 Task: Research Airbnb accommodation in Ambato Boeny, Madagascar from 21st December, 2023 to 29th December, 2023 for 4 adults.2 bedrooms having 2 beds and 2 bathrooms. Property type can be flat. Booking option can be shelf check-in. Look for 4 properties as per requirement.
Action: Mouse moved to (419, 90)
Screenshot: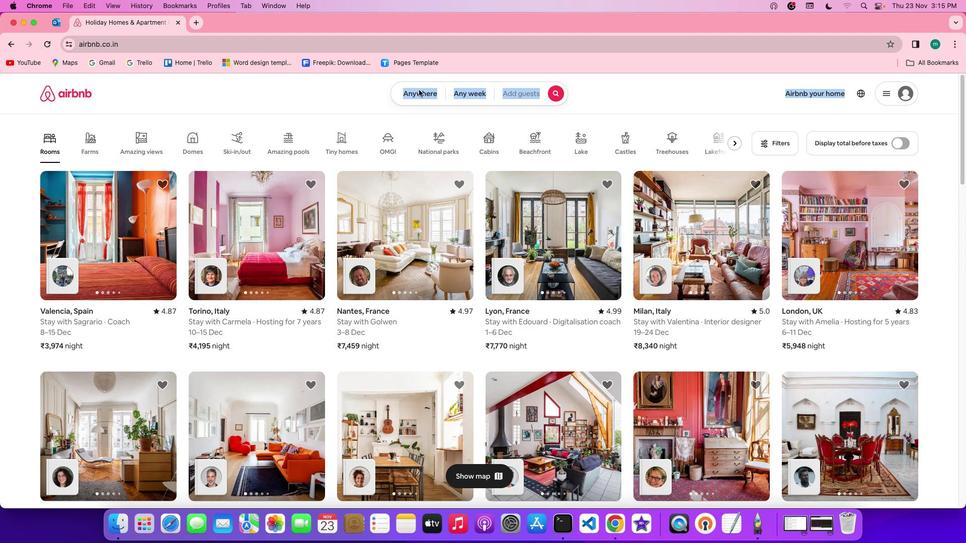 
Action: Mouse pressed left at (419, 90)
Screenshot: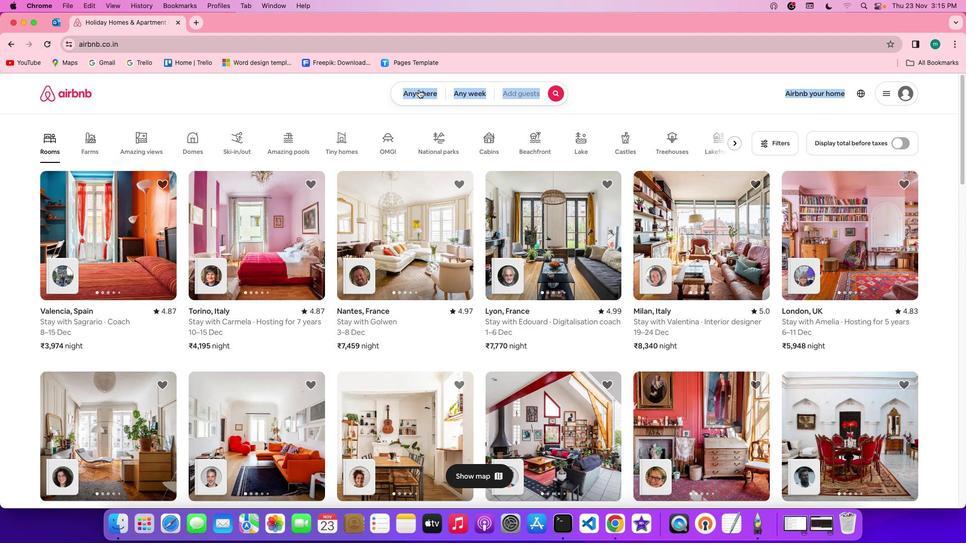 
Action: Mouse pressed left at (419, 90)
Screenshot: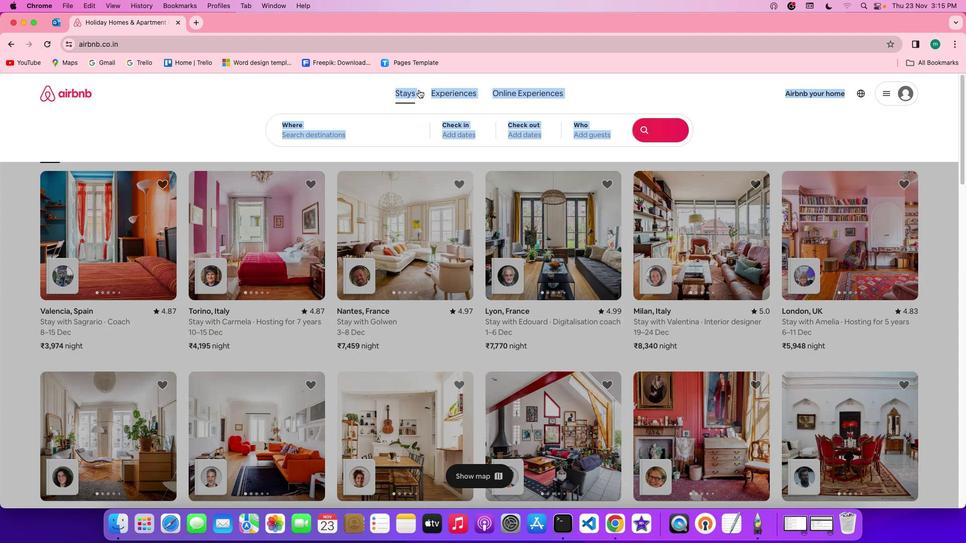 
Action: Mouse moved to (386, 130)
Screenshot: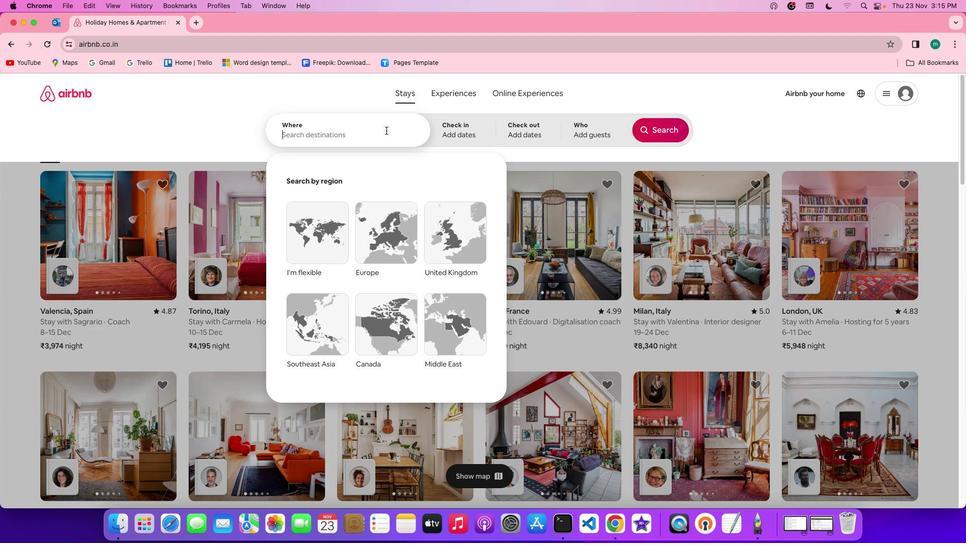 
Action: Mouse pressed left at (386, 130)
Screenshot: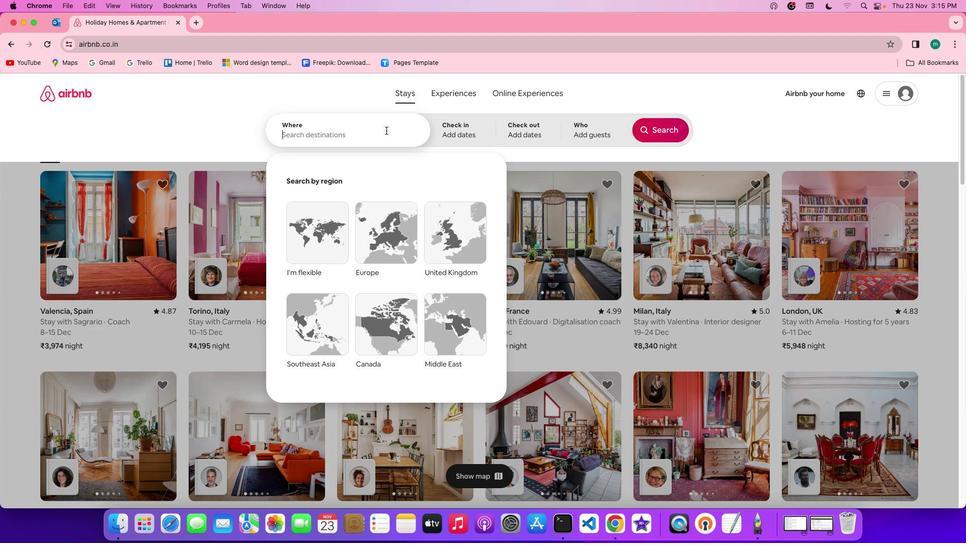 
Action: Mouse moved to (386, 130)
Screenshot: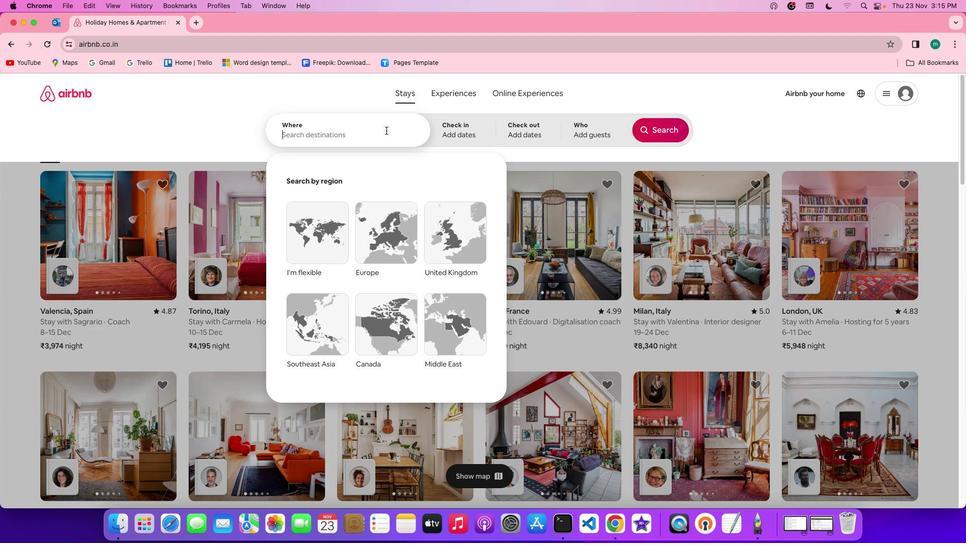 
Action: Key pressed Key.shift'A''m''b''a''t''o'Key.spaceKey.shift'B''o''e''n''y'','Key.spaceKey.shift'M''a''d''a''g''a''s''c''a''r'
Screenshot: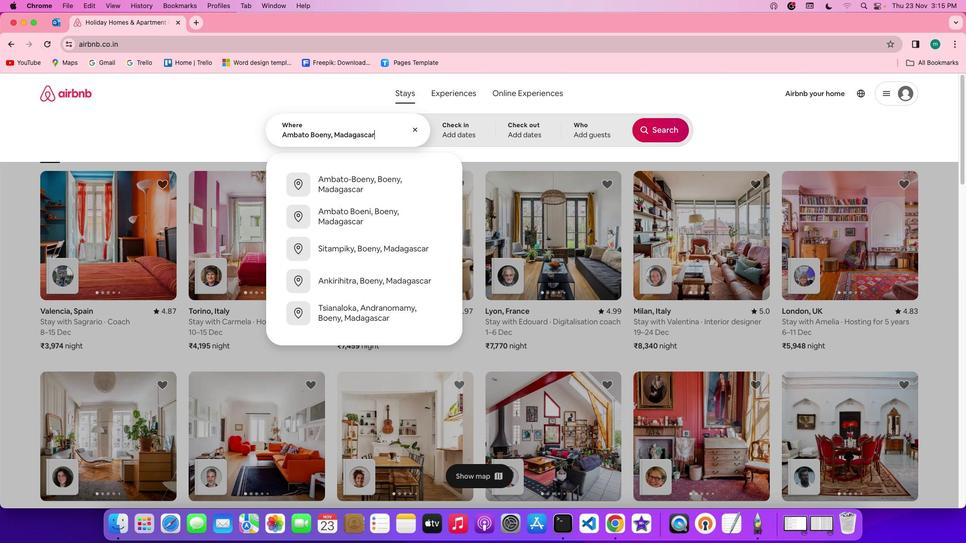 
Action: Mouse moved to (470, 135)
Screenshot: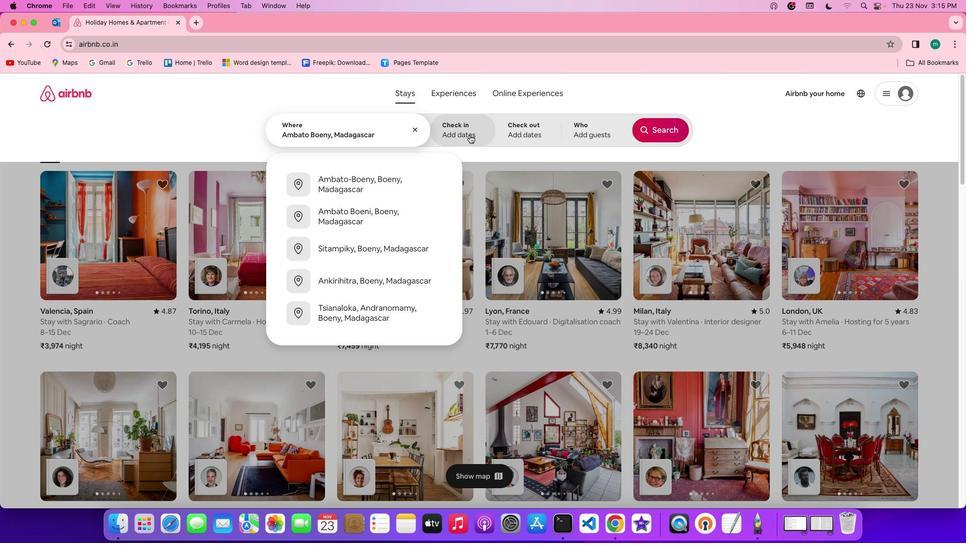 
Action: Mouse pressed left at (470, 135)
Screenshot: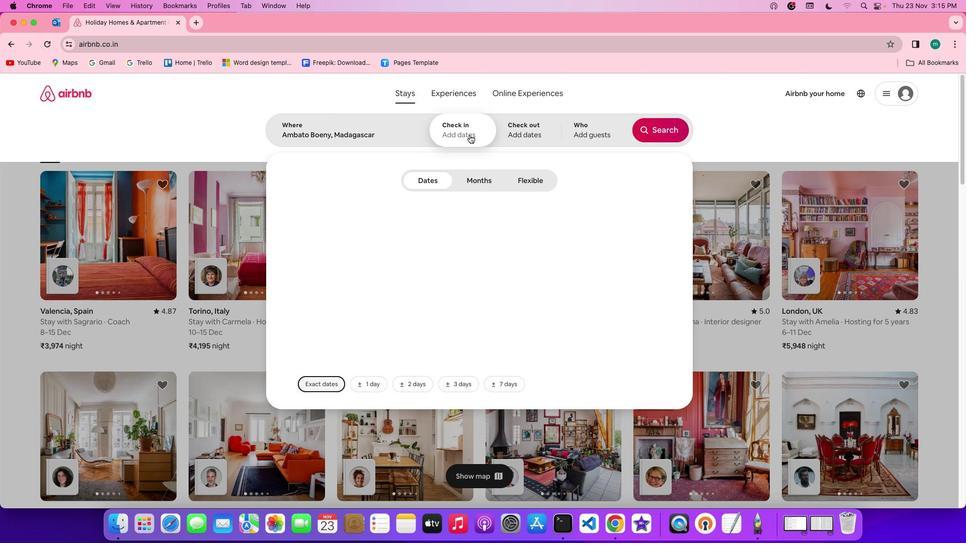 
Action: Mouse moved to (597, 333)
Screenshot: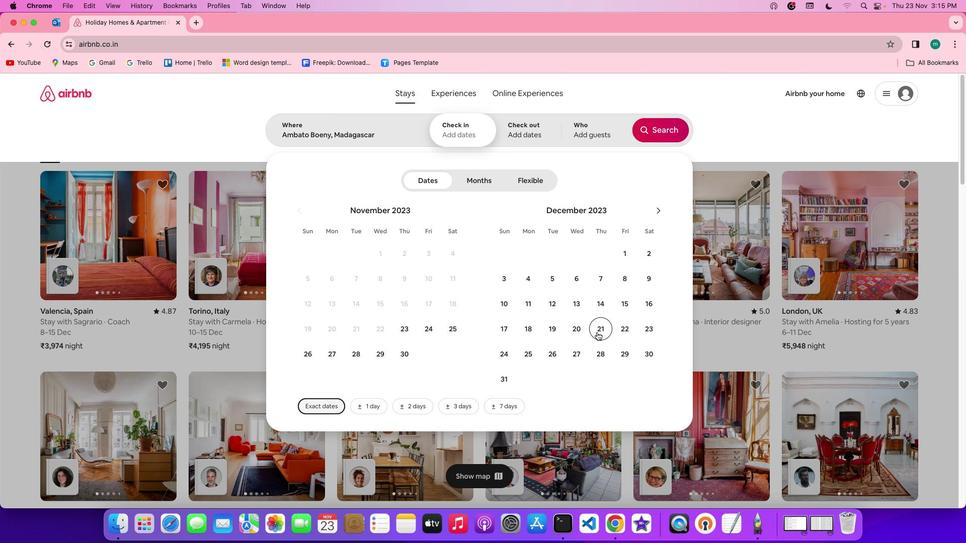 
Action: Mouse pressed left at (597, 333)
Screenshot: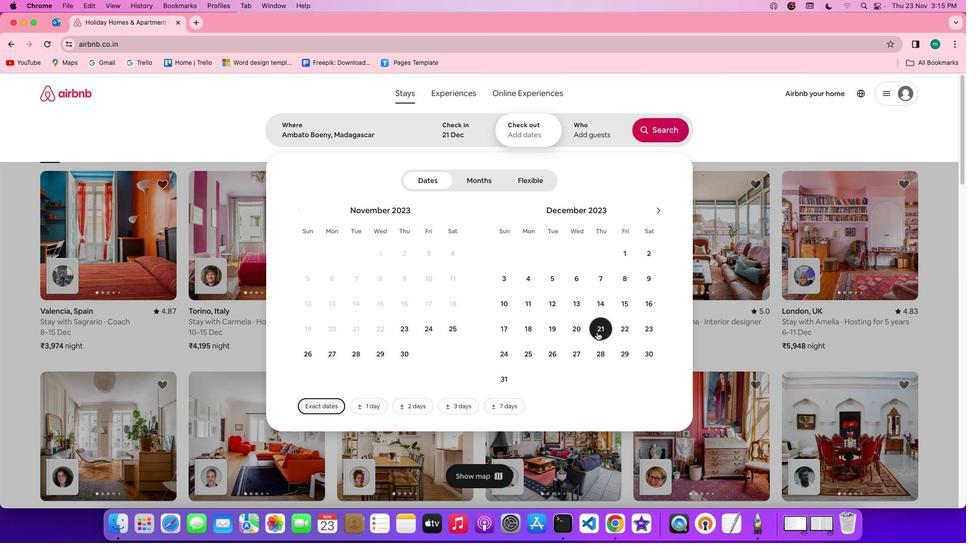 
Action: Mouse moved to (627, 353)
Screenshot: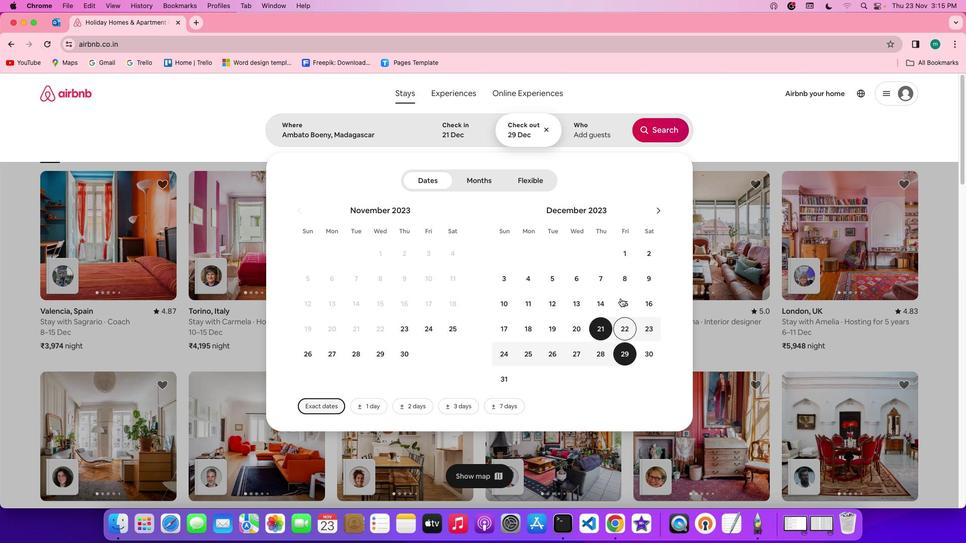 
Action: Mouse pressed left at (627, 353)
Screenshot: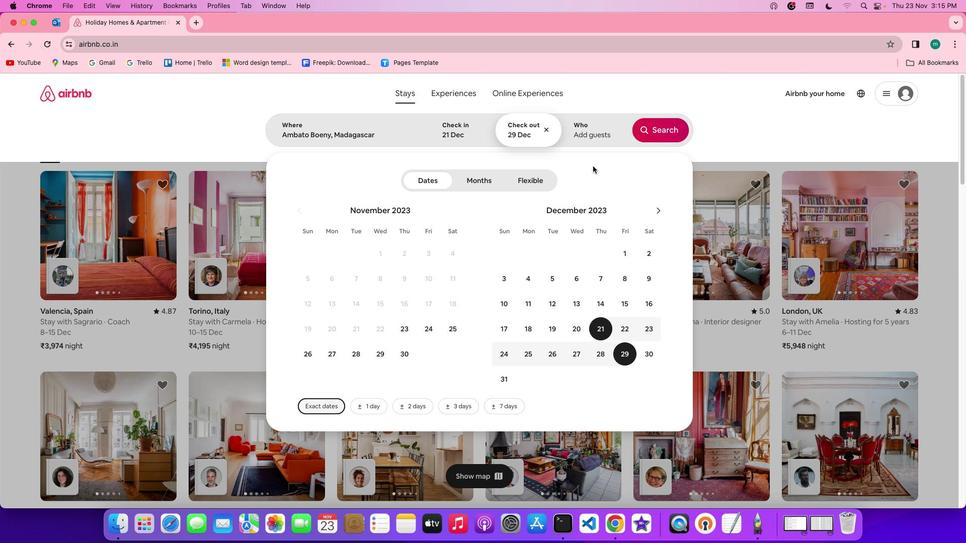 
Action: Mouse moved to (588, 139)
Screenshot: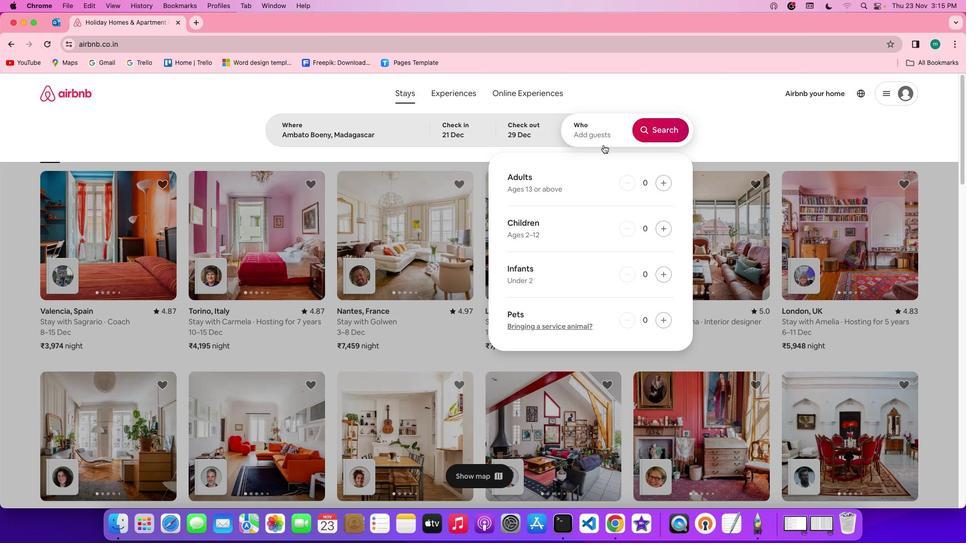 
Action: Mouse pressed left at (588, 139)
Screenshot: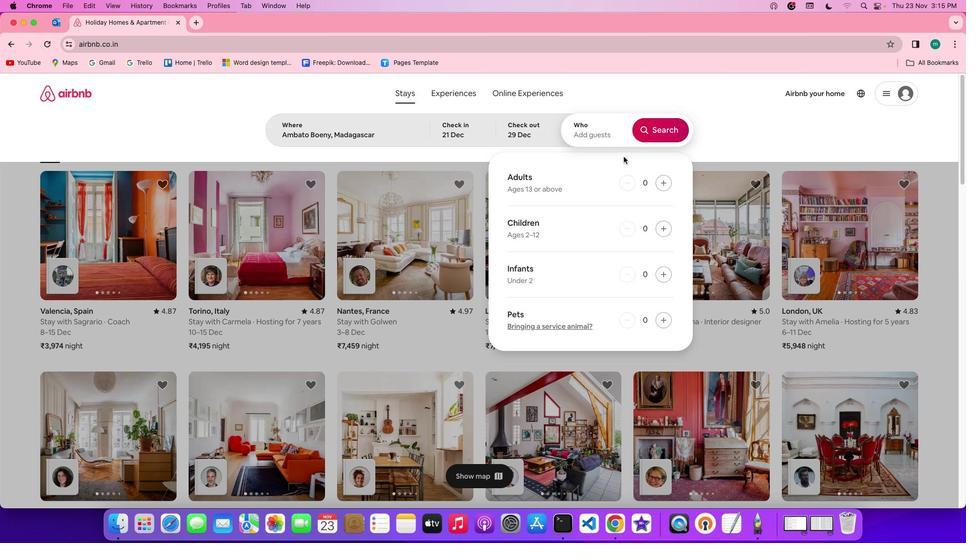 
Action: Mouse moved to (661, 180)
Screenshot: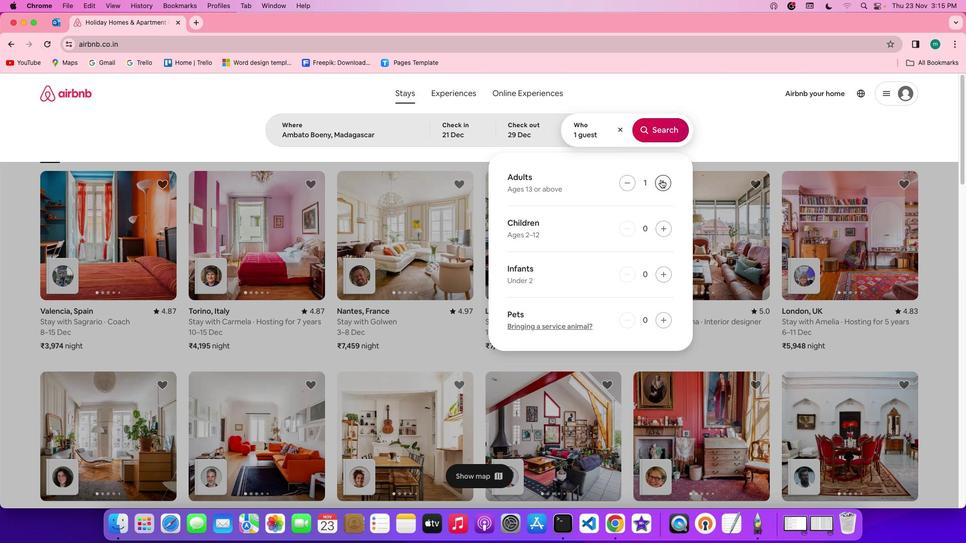
Action: Mouse pressed left at (661, 180)
Screenshot: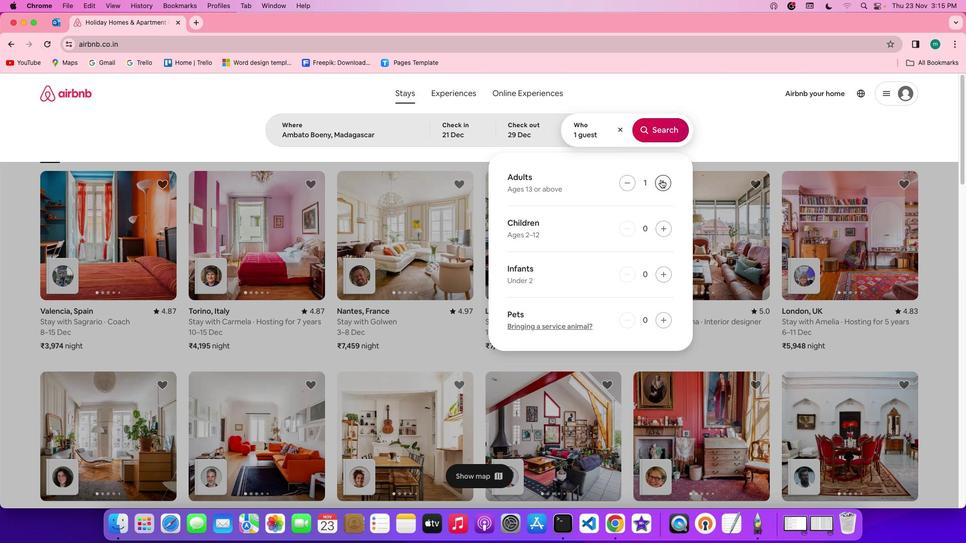 
Action: Mouse pressed left at (661, 180)
Screenshot: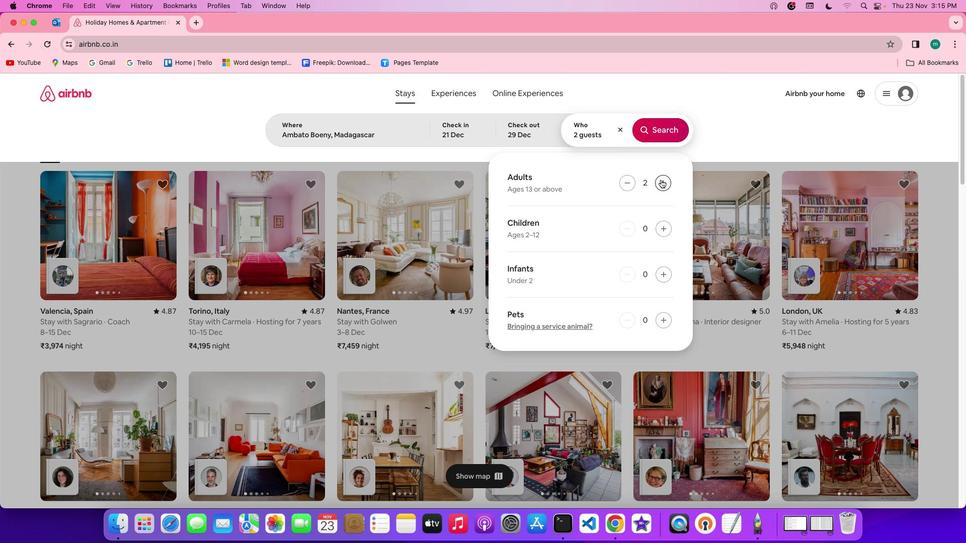 
Action: Mouse pressed left at (661, 180)
Screenshot: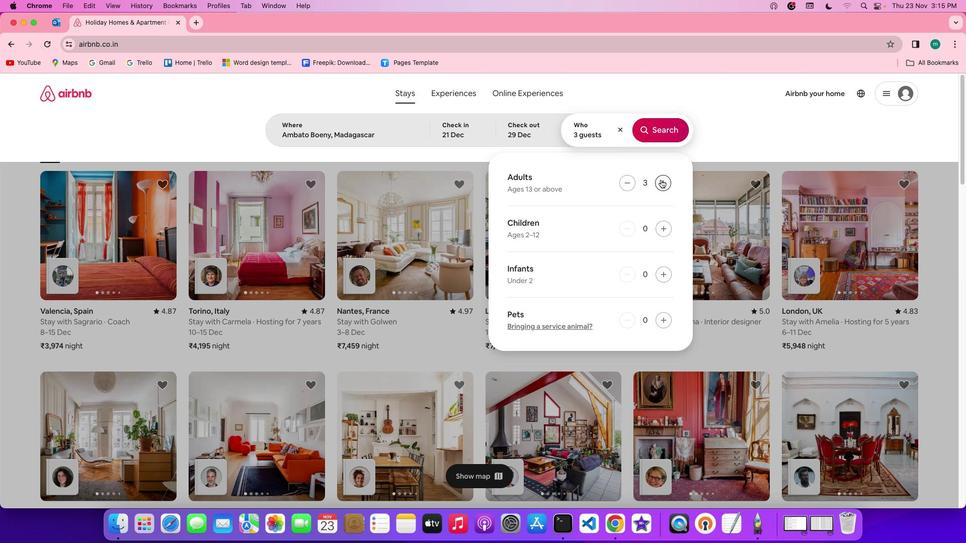 
Action: Mouse pressed left at (661, 180)
Screenshot: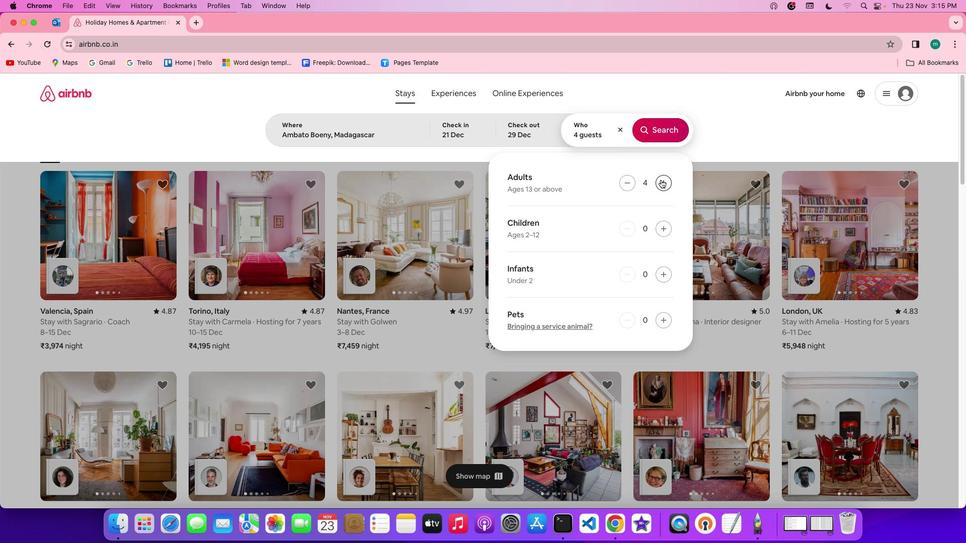 
Action: Mouse moved to (658, 133)
Screenshot: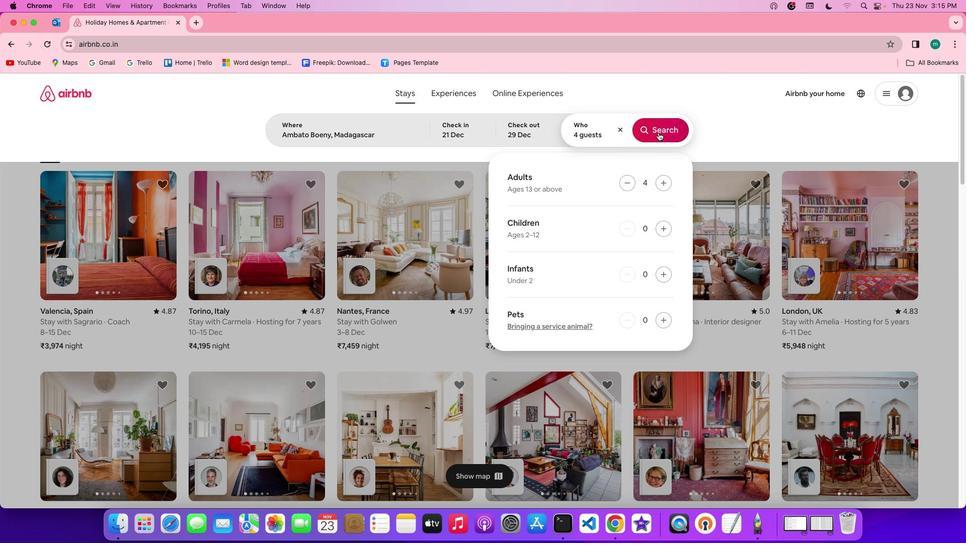 
Action: Mouse pressed left at (658, 133)
Screenshot: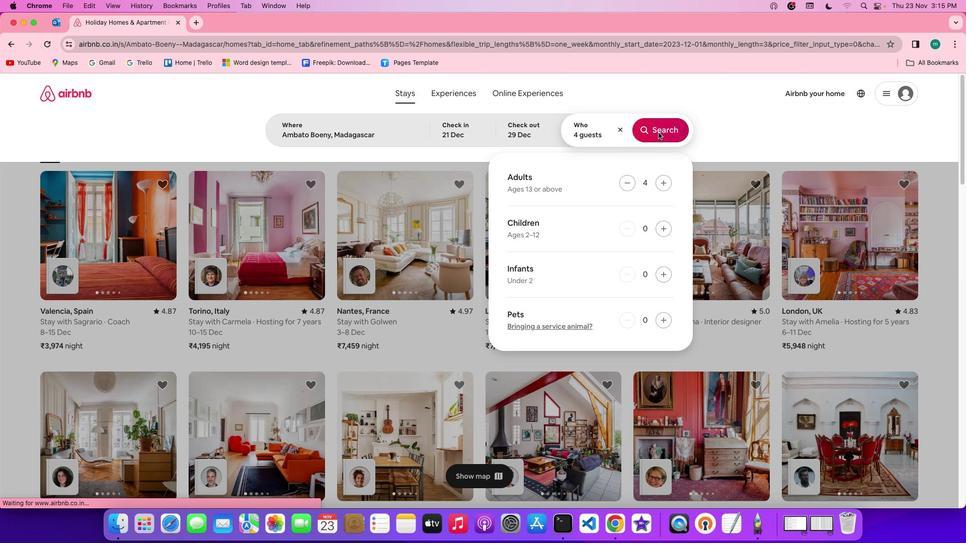 
Action: Mouse moved to (808, 130)
Screenshot: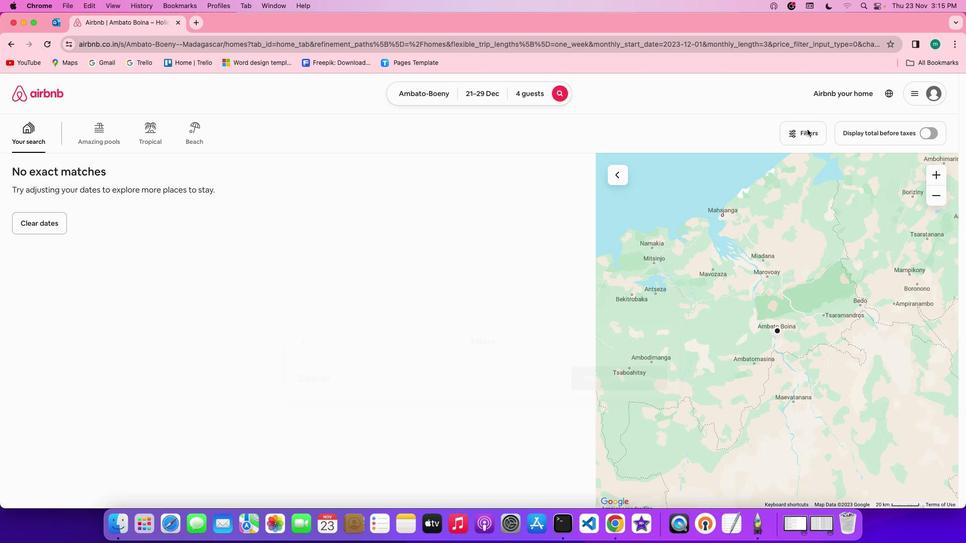 
Action: Mouse pressed left at (808, 130)
Screenshot: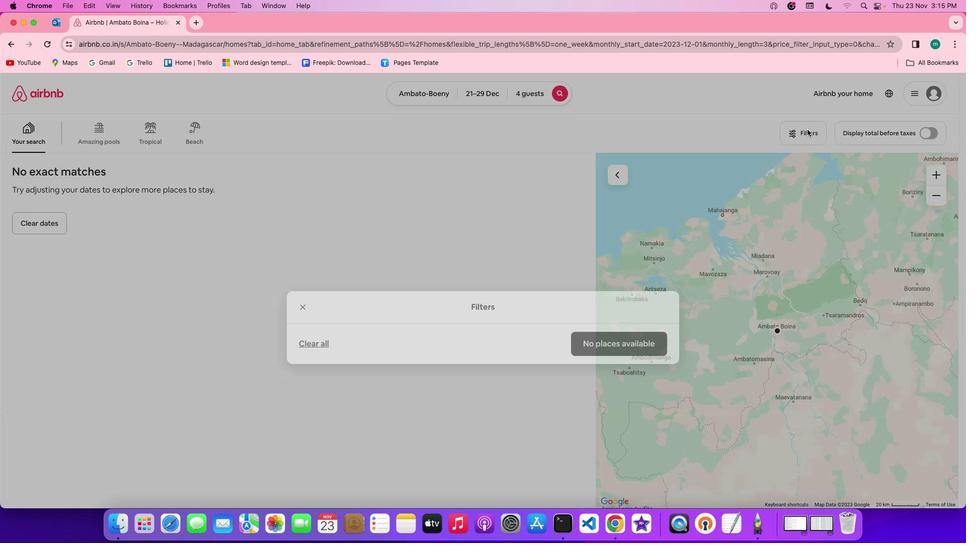 
Action: Mouse moved to (527, 286)
Screenshot: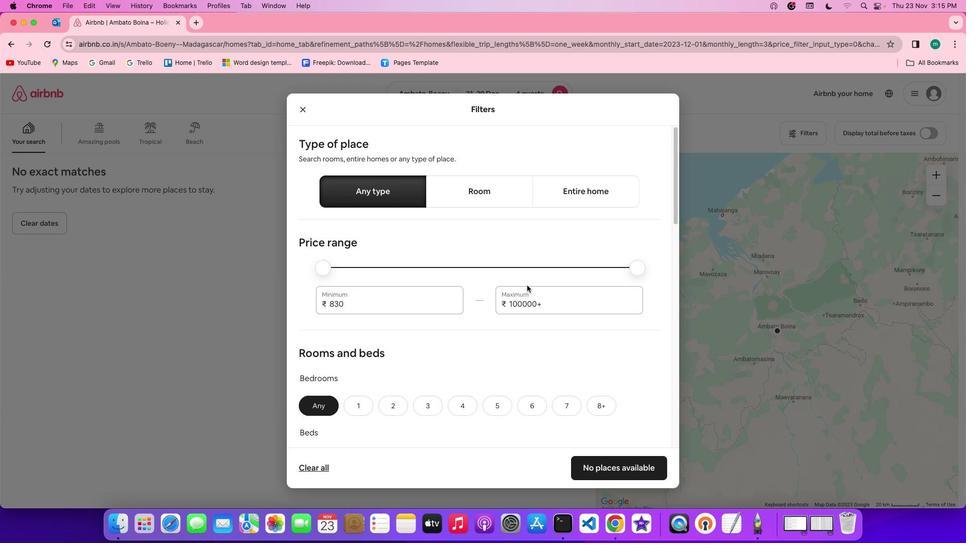 
Action: Mouse scrolled (527, 286) with delta (0, 0)
Screenshot: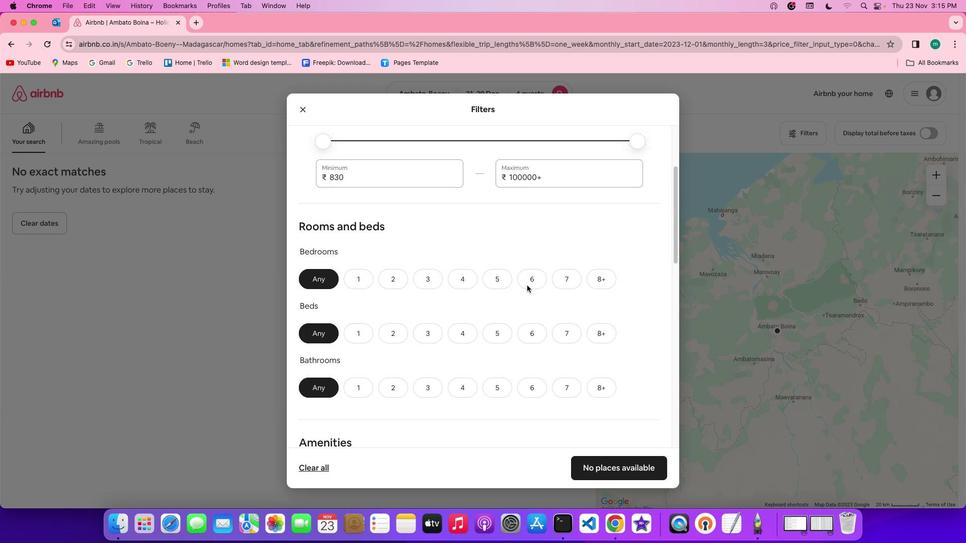 
Action: Mouse scrolled (527, 286) with delta (0, 0)
Screenshot: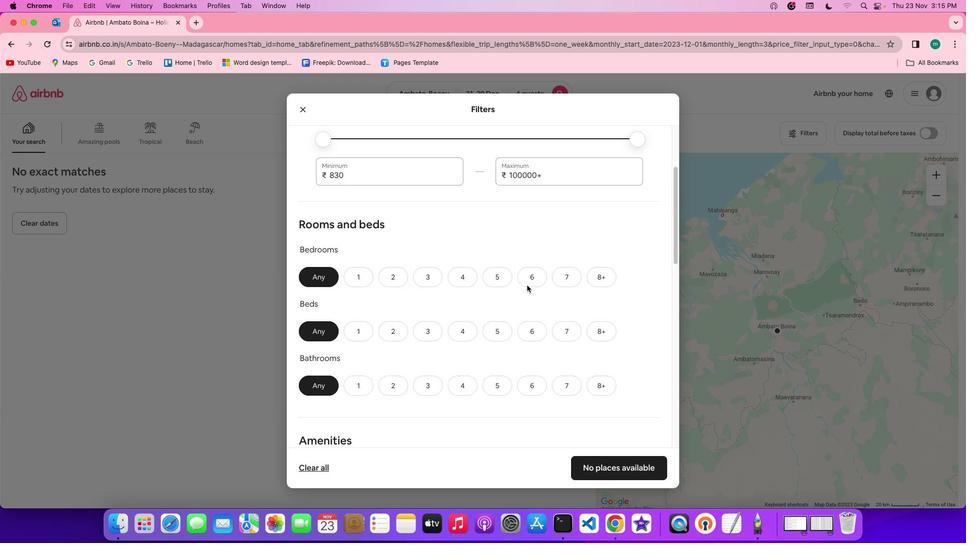 
Action: Mouse scrolled (527, 286) with delta (0, 0)
Screenshot: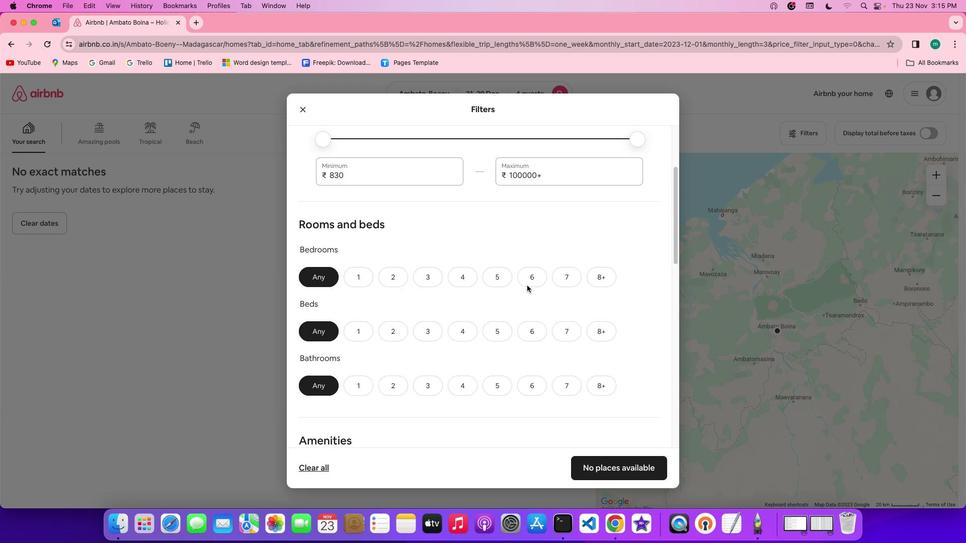 
Action: Mouse scrolled (527, 286) with delta (0, 0)
Screenshot: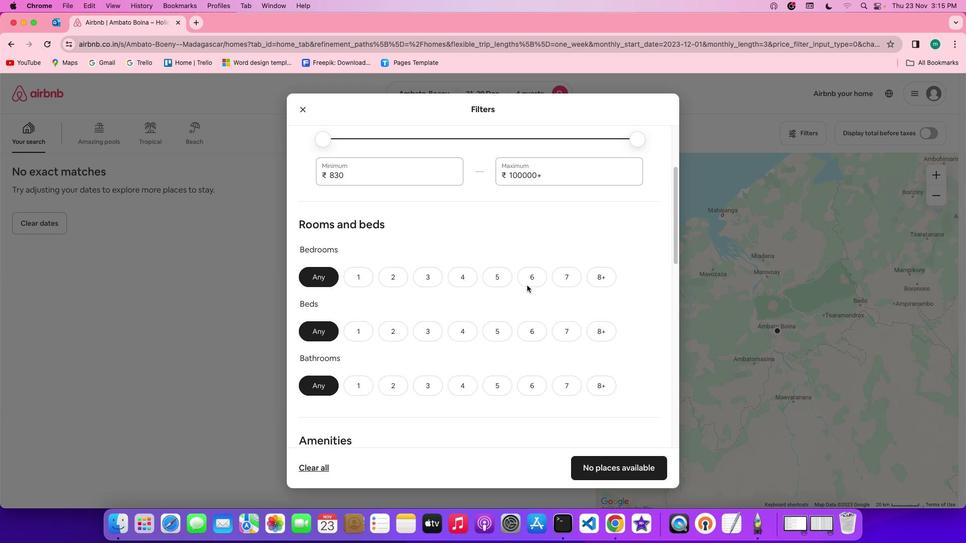 
Action: Mouse scrolled (527, 286) with delta (0, 0)
Screenshot: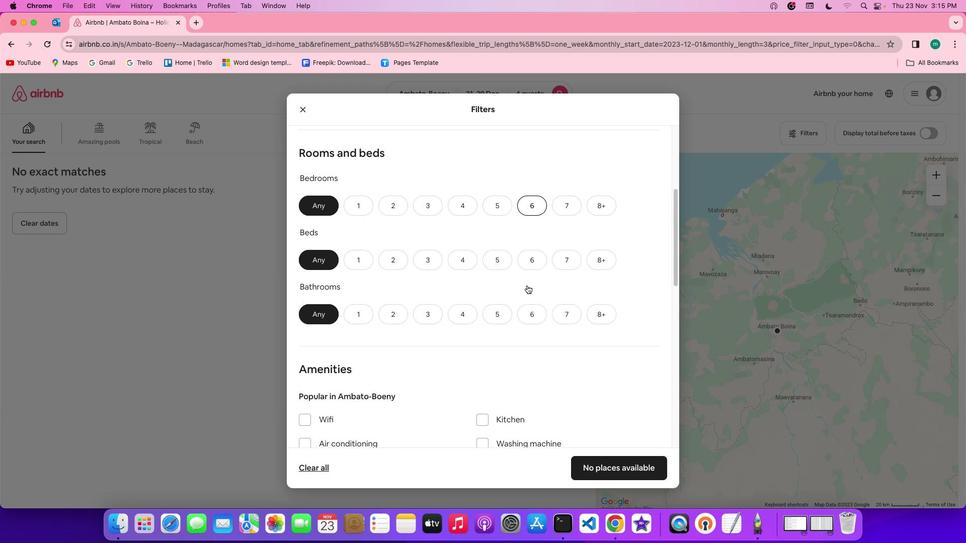 
Action: Mouse scrolled (527, 286) with delta (0, 0)
Screenshot: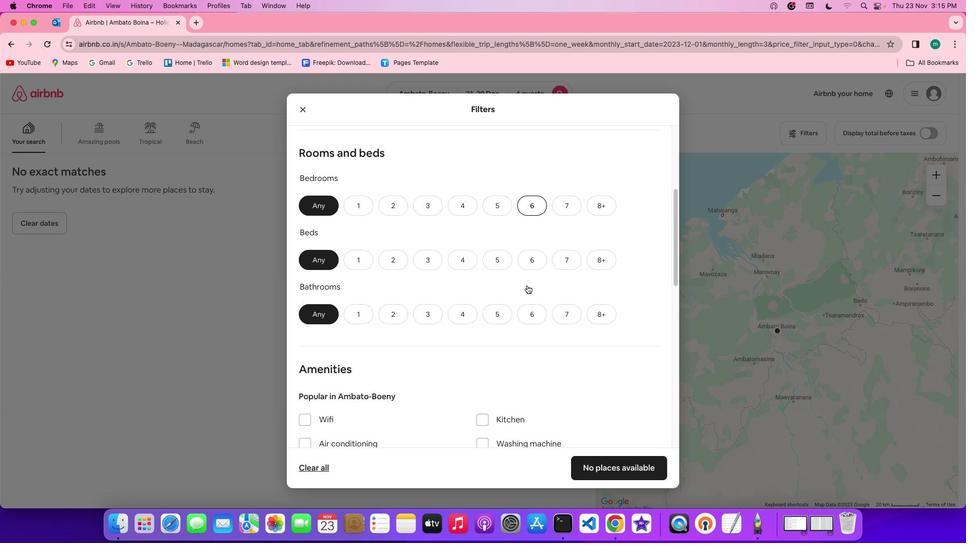 
Action: Mouse scrolled (527, 286) with delta (0, 0)
Screenshot: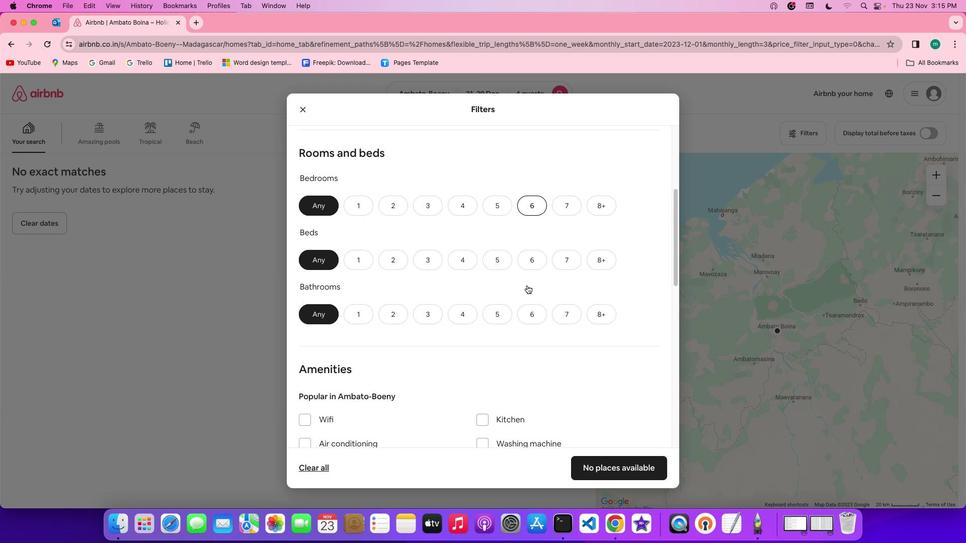 
Action: Mouse moved to (401, 202)
Screenshot: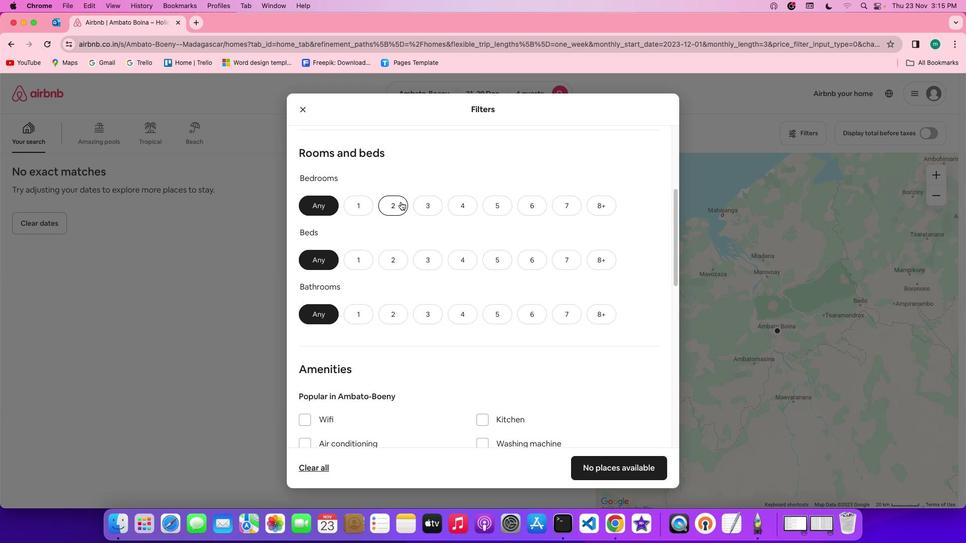 
Action: Mouse pressed left at (401, 202)
Screenshot: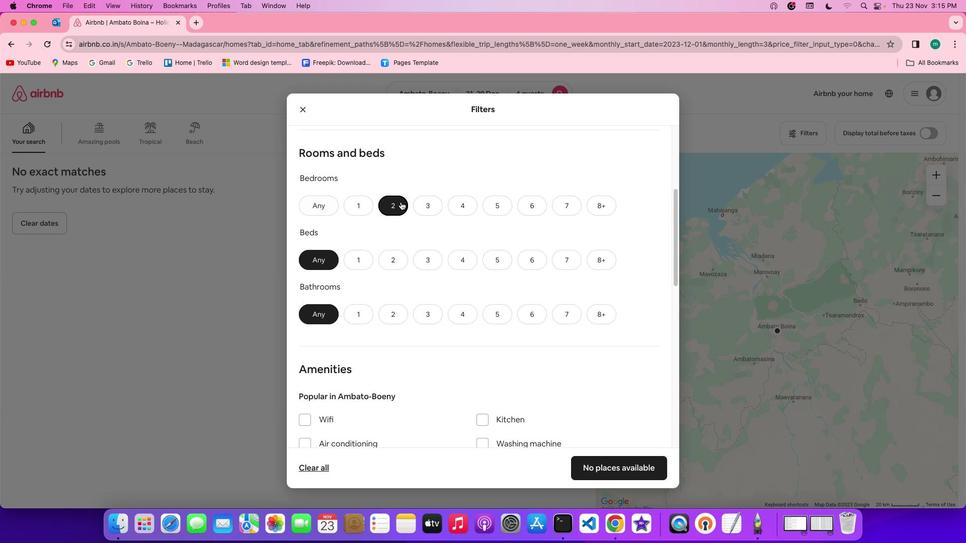 
Action: Mouse moved to (386, 264)
Screenshot: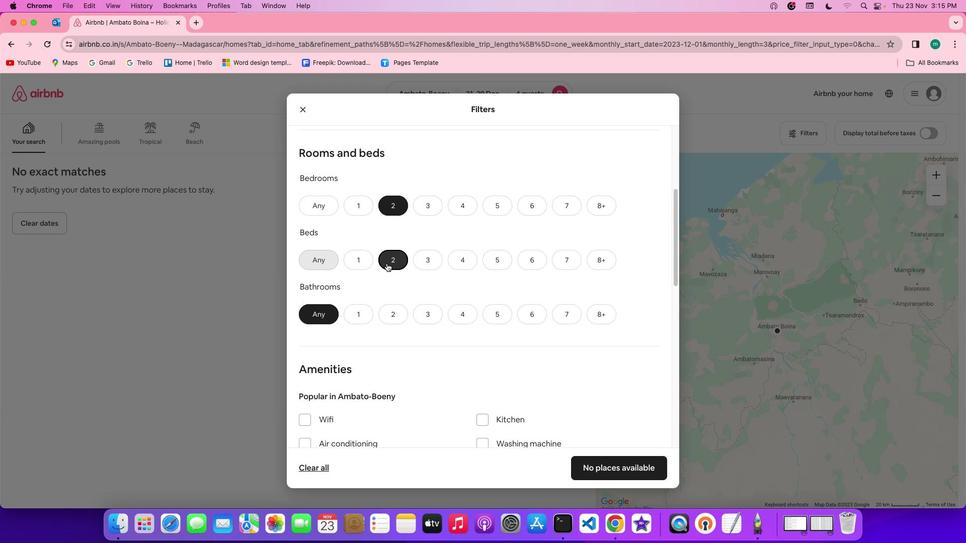 
Action: Mouse pressed left at (386, 264)
Screenshot: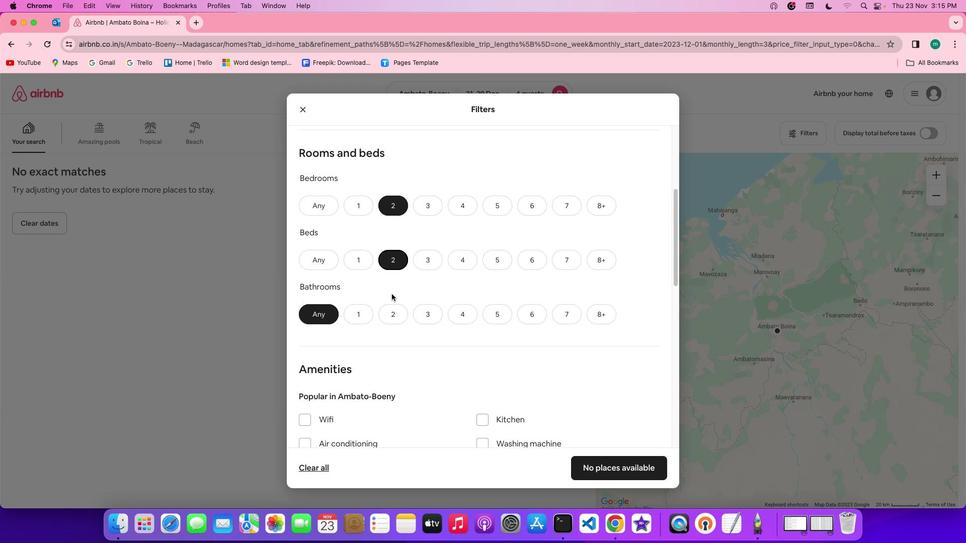 
Action: Mouse moved to (392, 310)
Screenshot: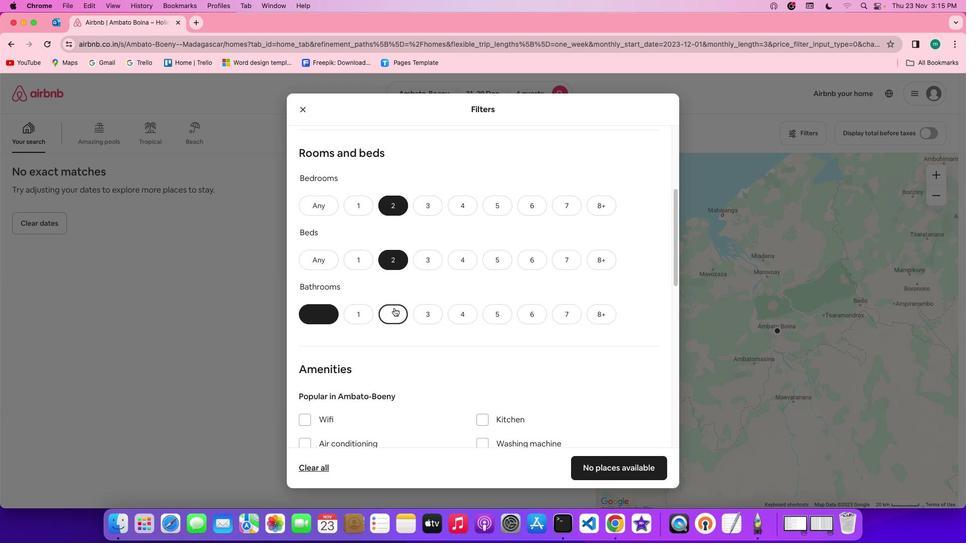 
Action: Mouse pressed left at (392, 310)
Screenshot: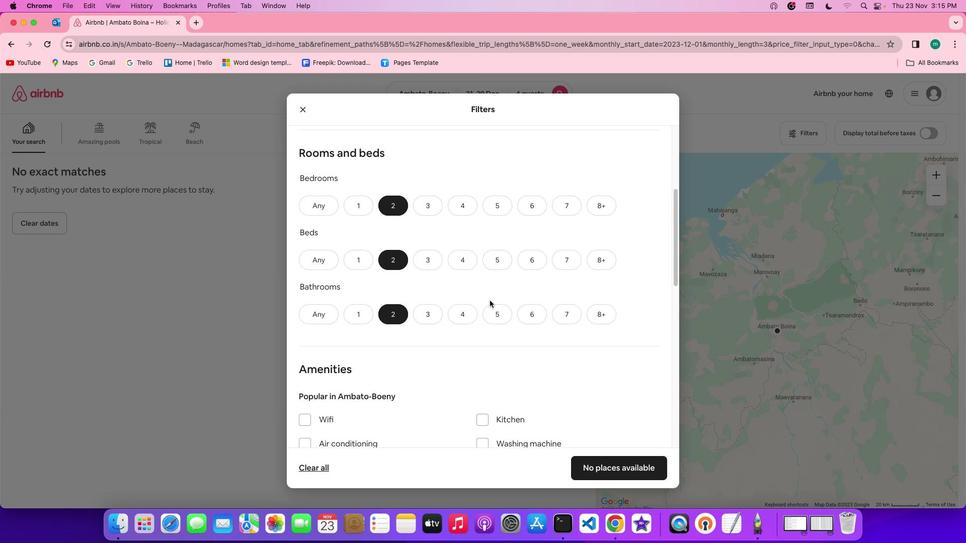 
Action: Mouse moved to (490, 300)
Screenshot: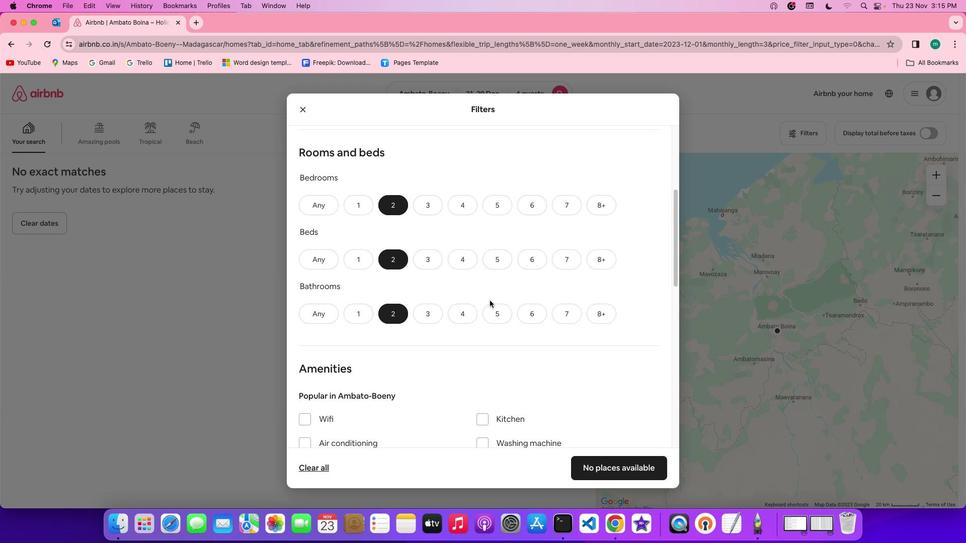 
Action: Mouse scrolled (490, 300) with delta (0, 0)
Screenshot: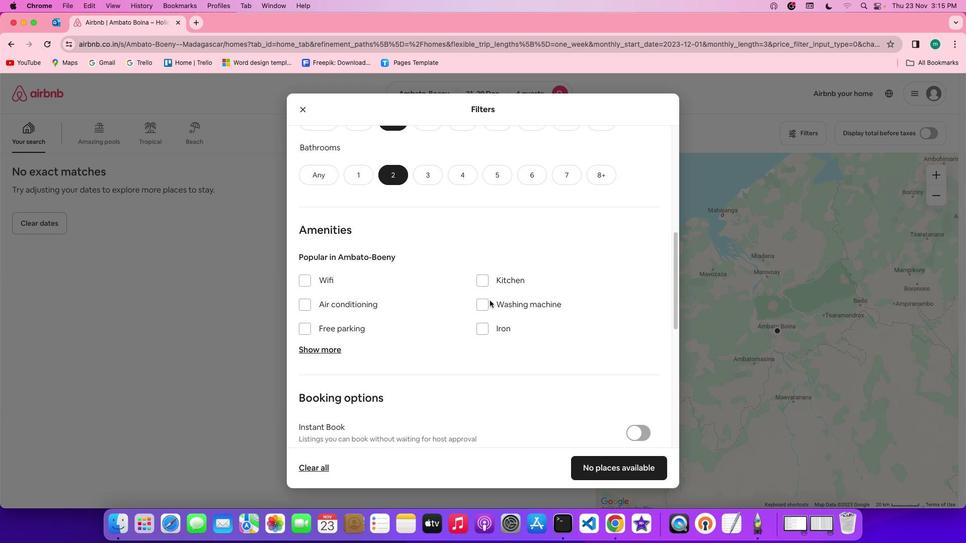 
Action: Mouse scrolled (490, 300) with delta (0, 0)
Screenshot: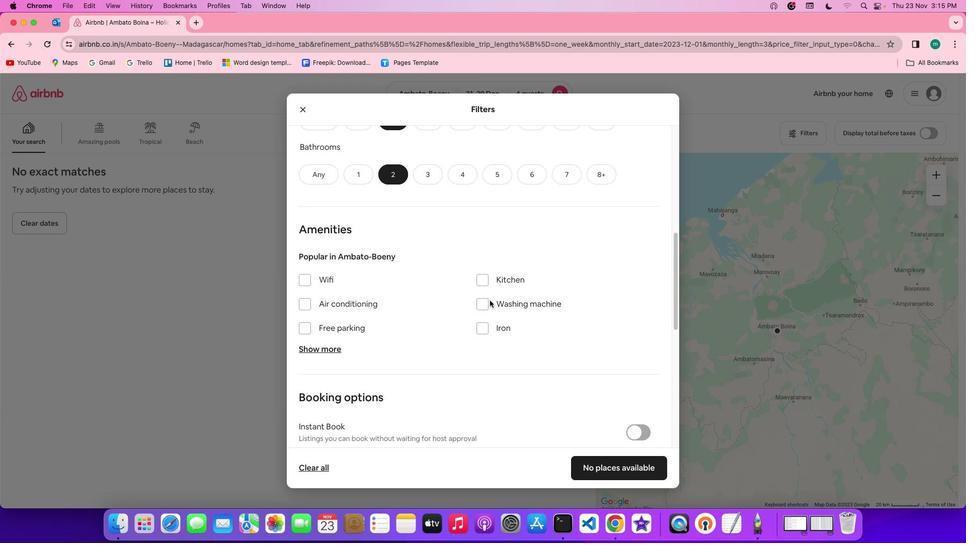 
Action: Mouse scrolled (490, 300) with delta (0, 0)
Screenshot: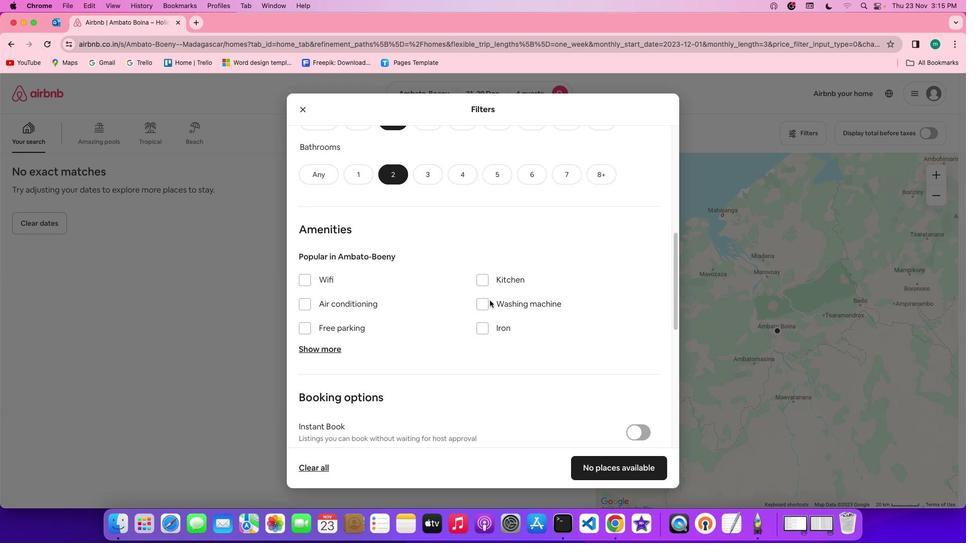 
Action: Mouse scrolled (490, 300) with delta (0, 0)
Screenshot: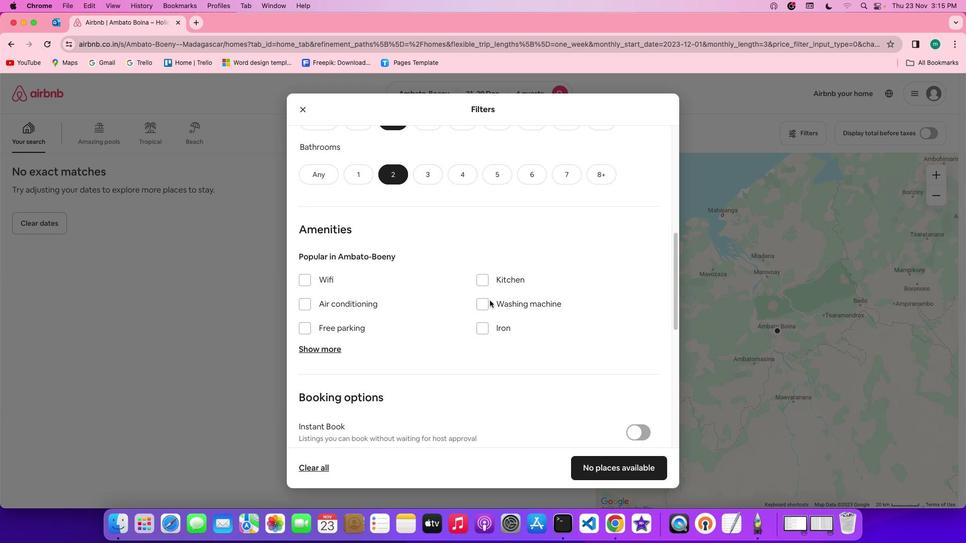 
Action: Mouse scrolled (490, 300) with delta (0, 0)
Screenshot: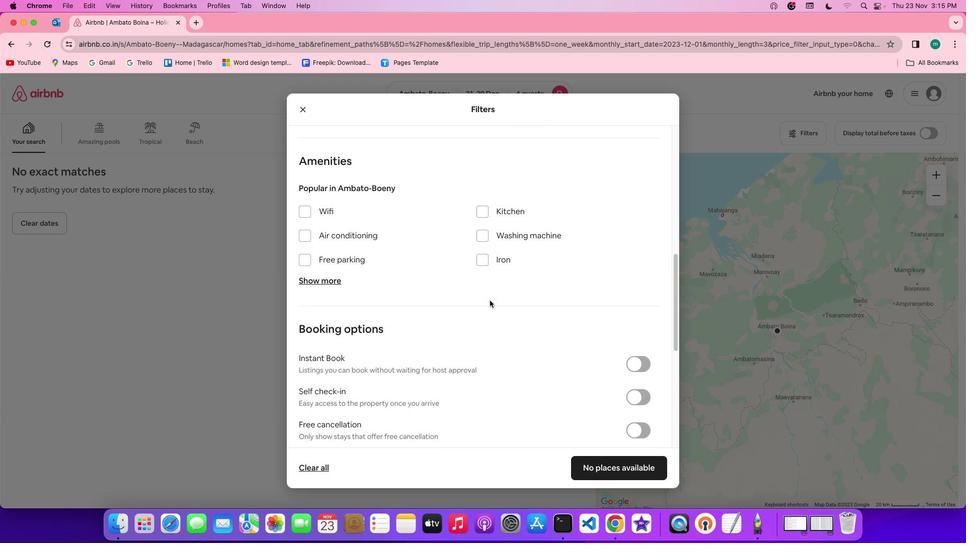 
Action: Mouse scrolled (490, 300) with delta (0, 0)
Screenshot: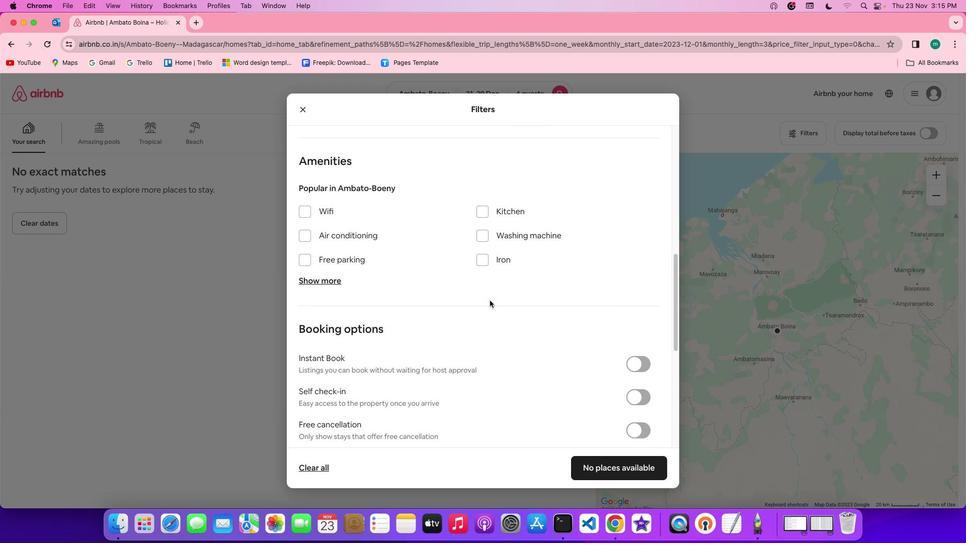 
Action: Mouse scrolled (490, 300) with delta (0, 0)
Screenshot: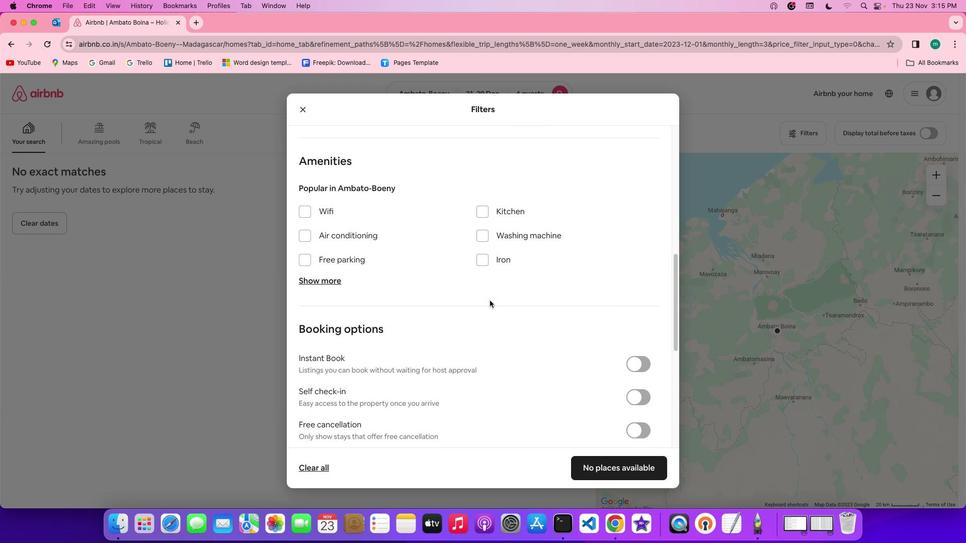
Action: Mouse scrolled (490, 300) with delta (0, 0)
Screenshot: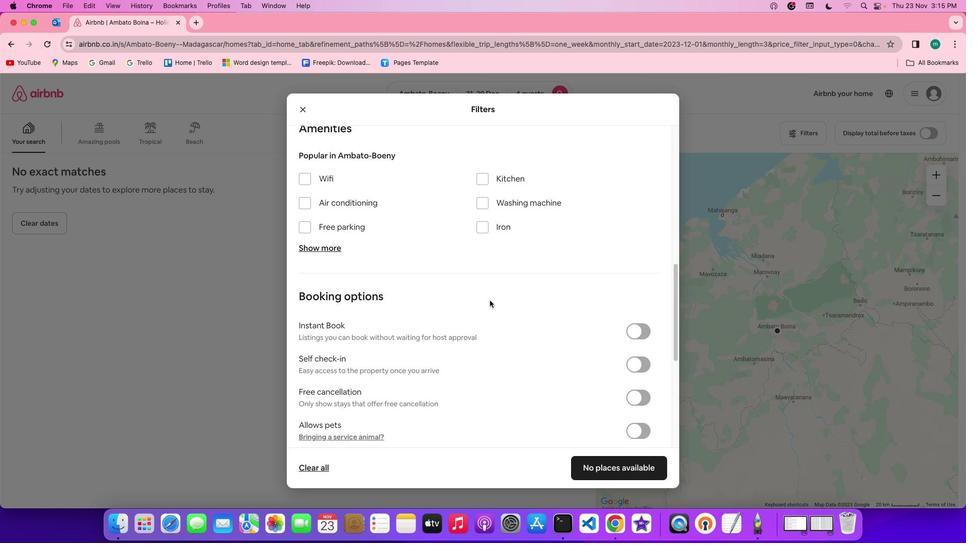 
Action: Mouse scrolled (490, 300) with delta (0, 0)
Screenshot: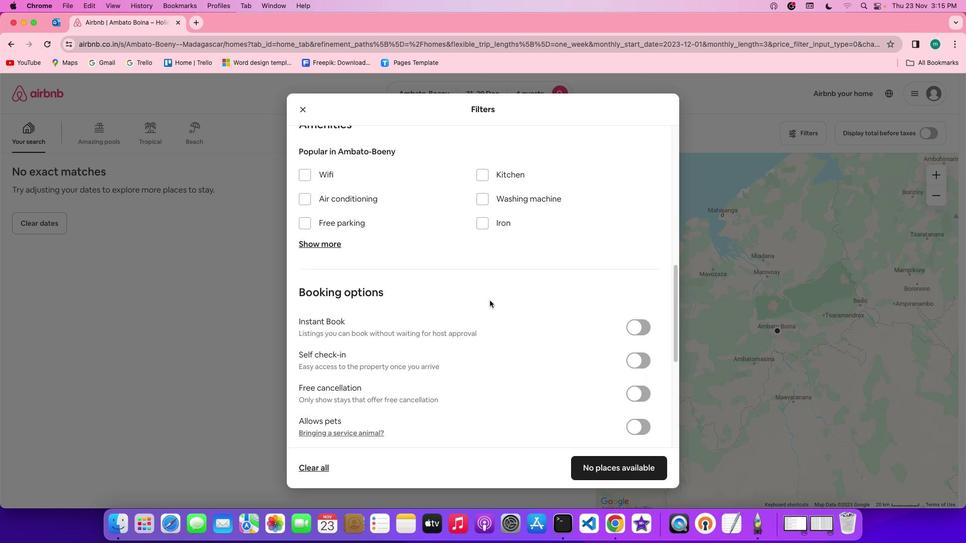 
Action: Mouse scrolled (490, 300) with delta (0, 0)
Screenshot: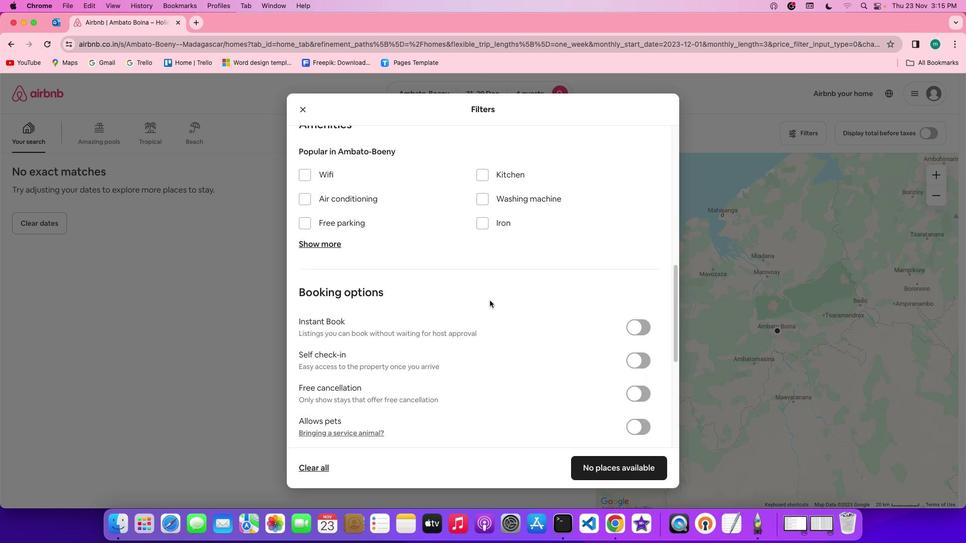 
Action: Mouse scrolled (490, 300) with delta (0, 0)
Screenshot: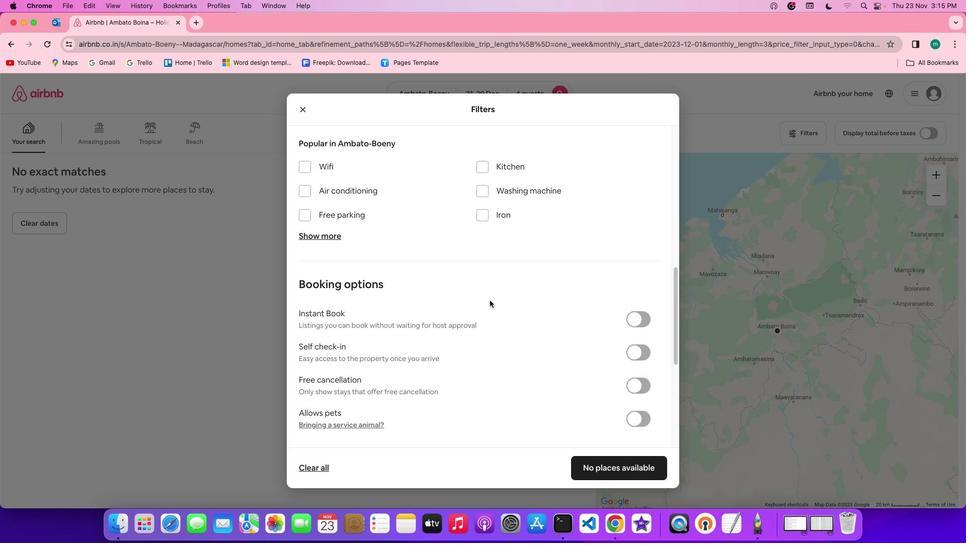 
Action: Mouse scrolled (490, 300) with delta (0, 0)
Screenshot: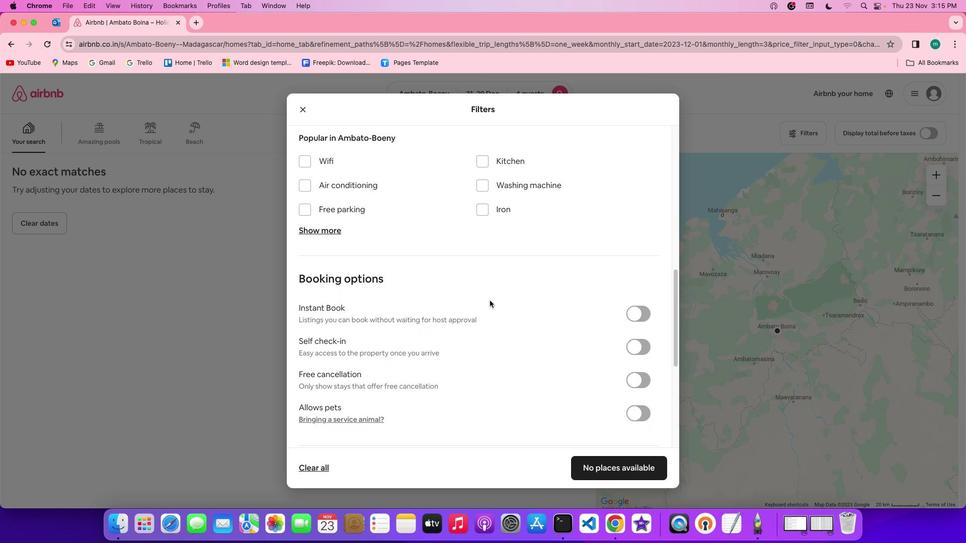 
Action: Mouse scrolled (490, 300) with delta (0, 0)
Screenshot: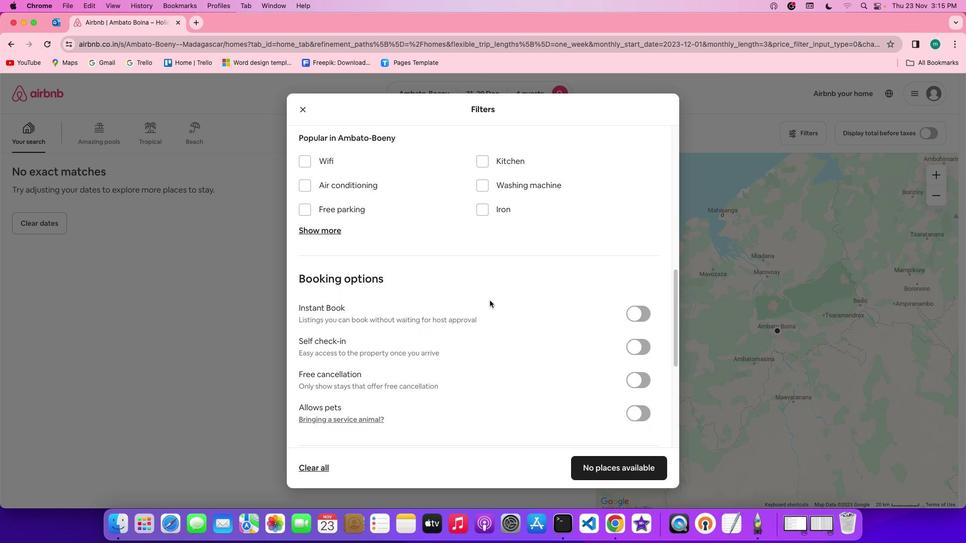 
Action: Mouse scrolled (490, 300) with delta (0, 0)
Screenshot: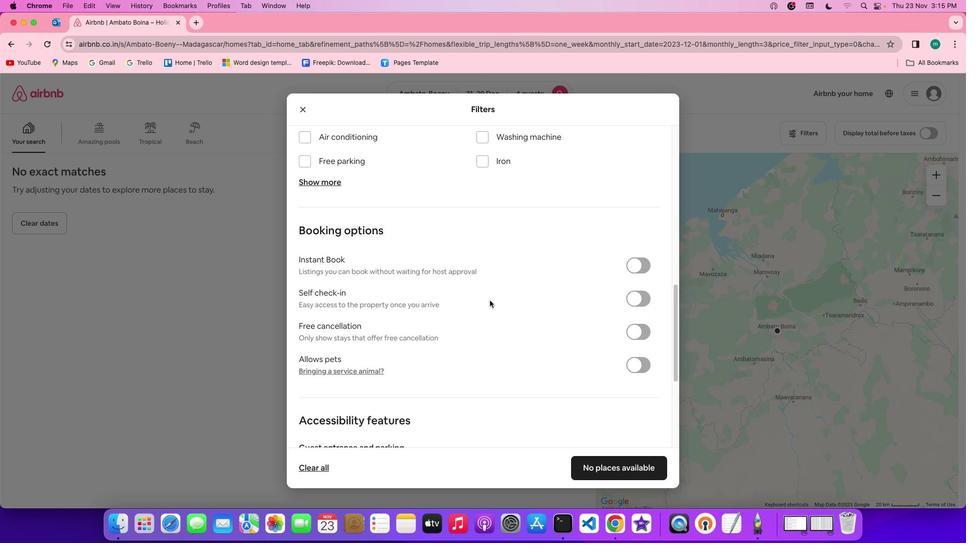 
Action: Mouse scrolled (490, 300) with delta (0, 0)
Screenshot: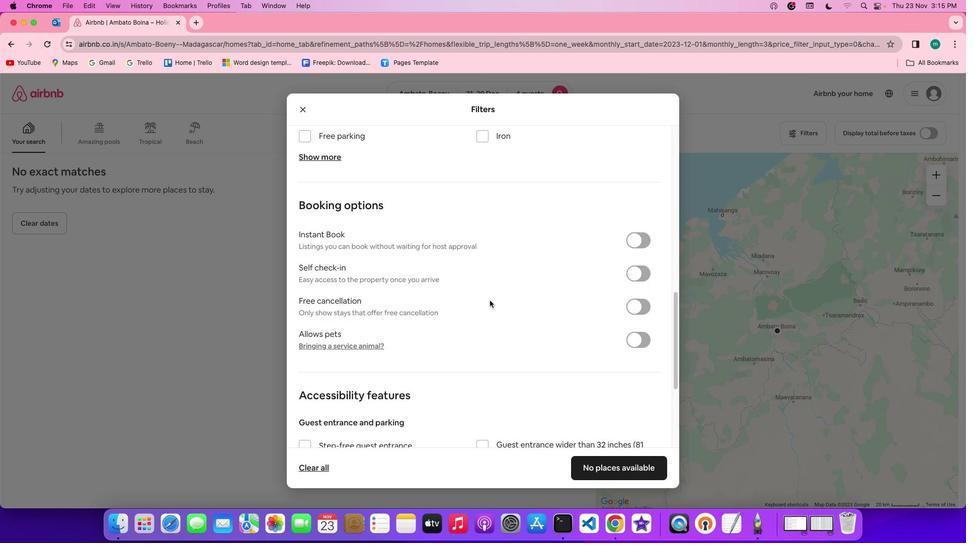 
Action: Mouse scrolled (490, 300) with delta (0, 0)
Screenshot: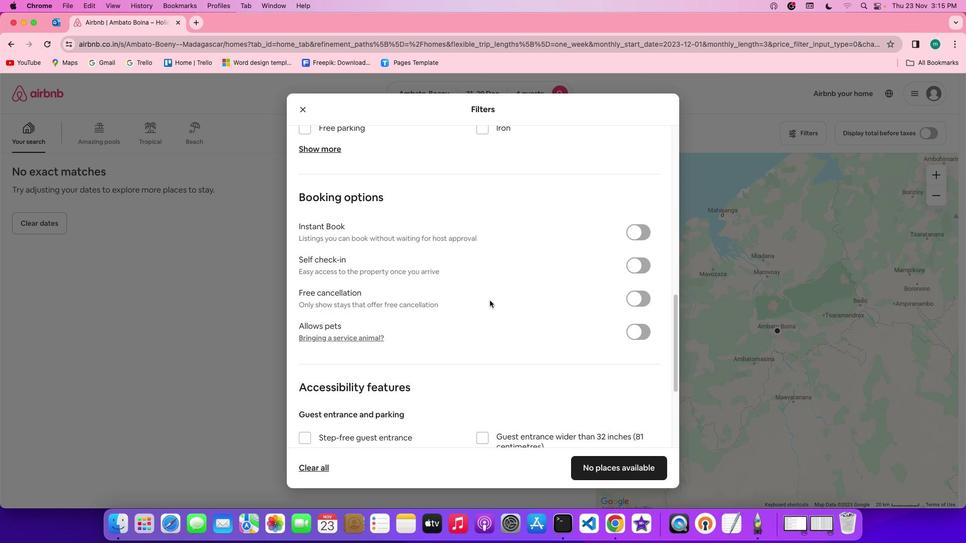 
Action: Mouse scrolled (490, 300) with delta (0, 0)
Screenshot: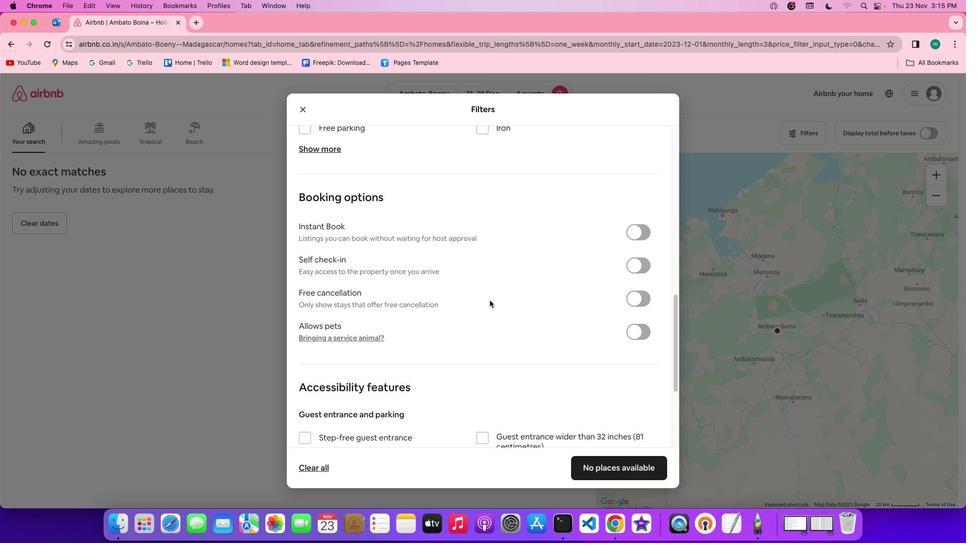 
Action: Mouse moved to (644, 269)
Screenshot: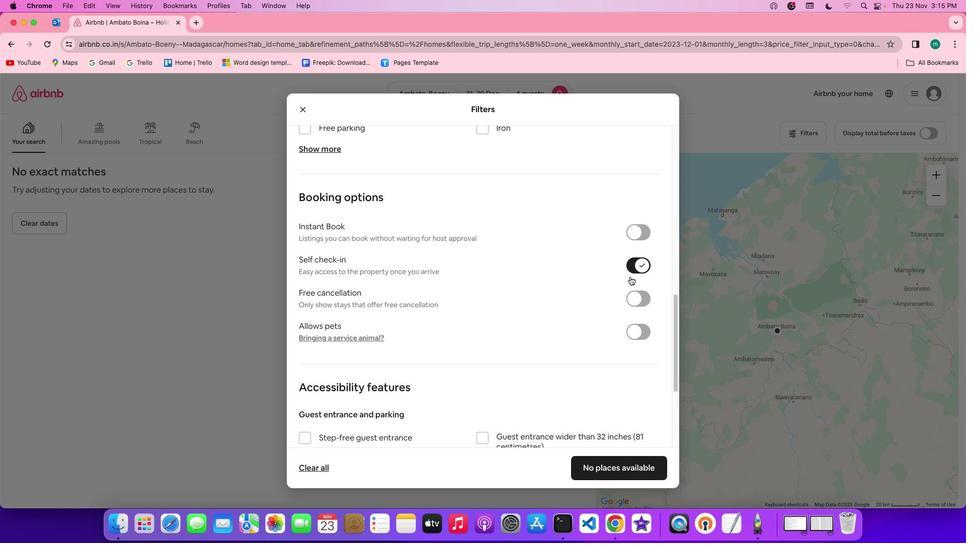 
Action: Mouse pressed left at (644, 269)
Screenshot: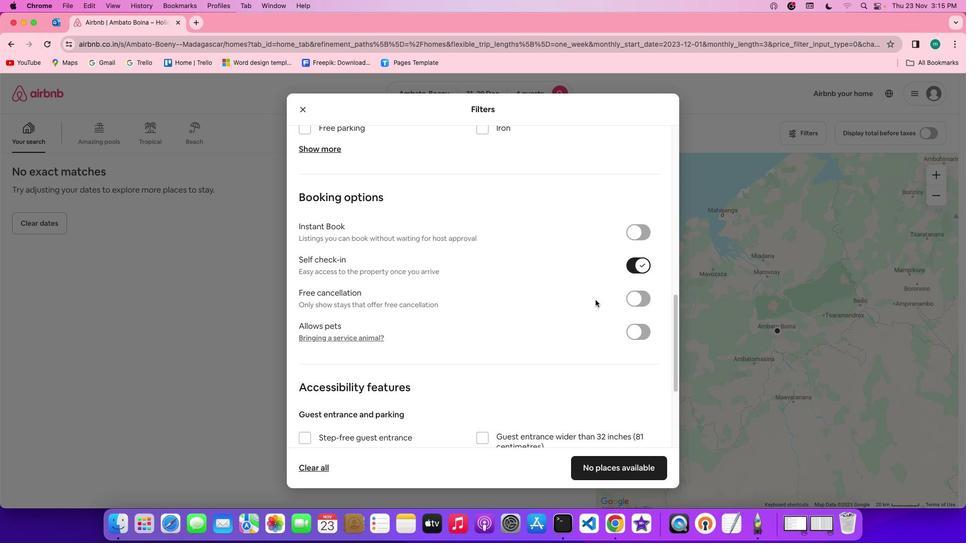 
Action: Mouse moved to (527, 330)
Screenshot: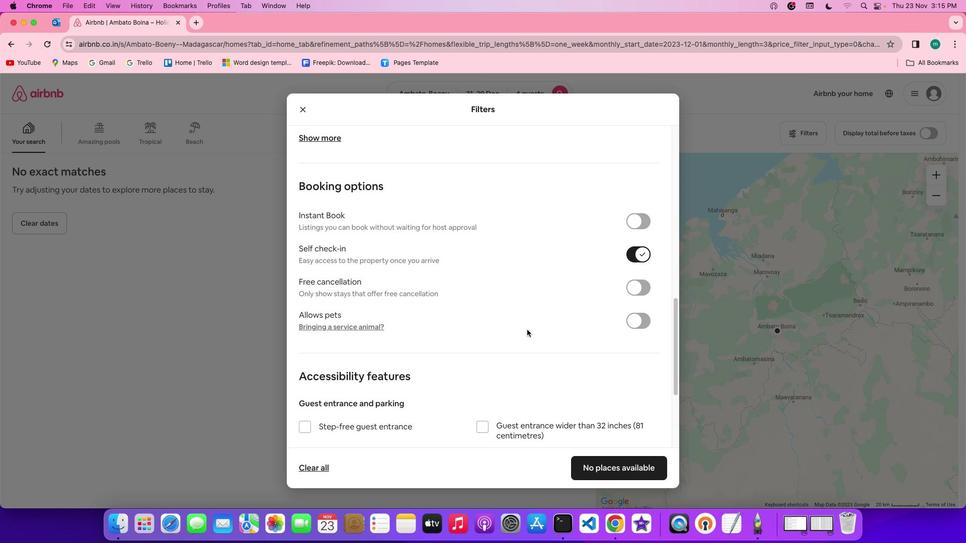 
Action: Mouse scrolled (527, 330) with delta (0, 0)
Screenshot: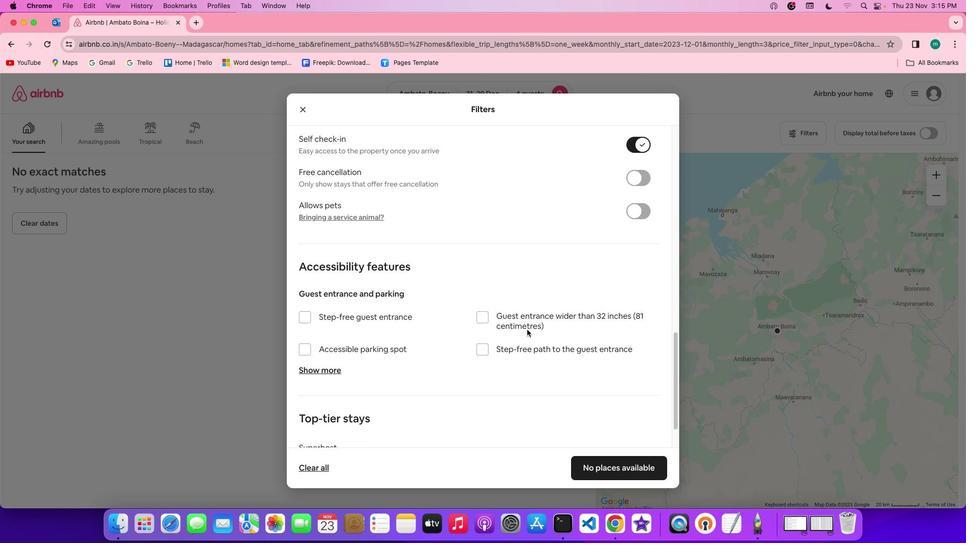 
Action: Mouse scrolled (527, 330) with delta (0, 0)
Screenshot: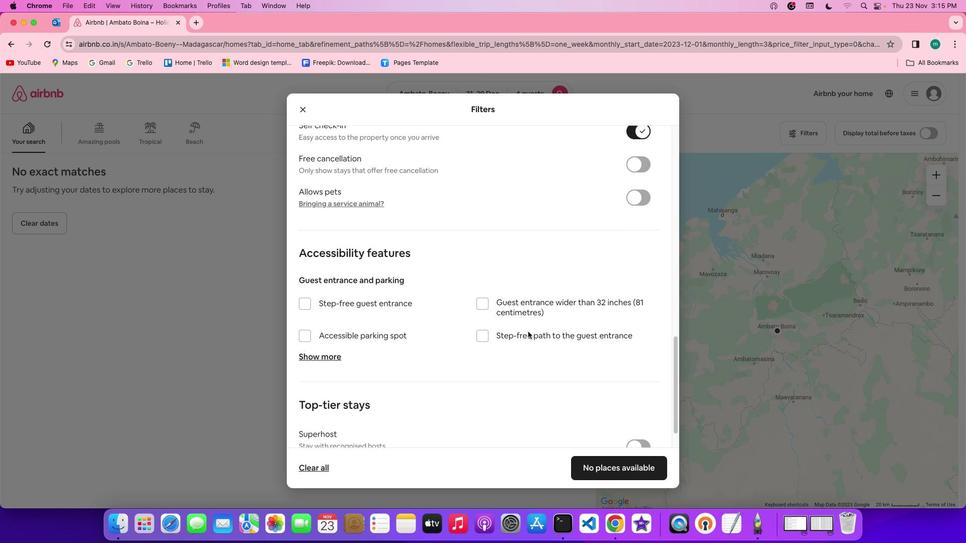 
Action: Mouse scrolled (527, 330) with delta (0, 0)
Screenshot: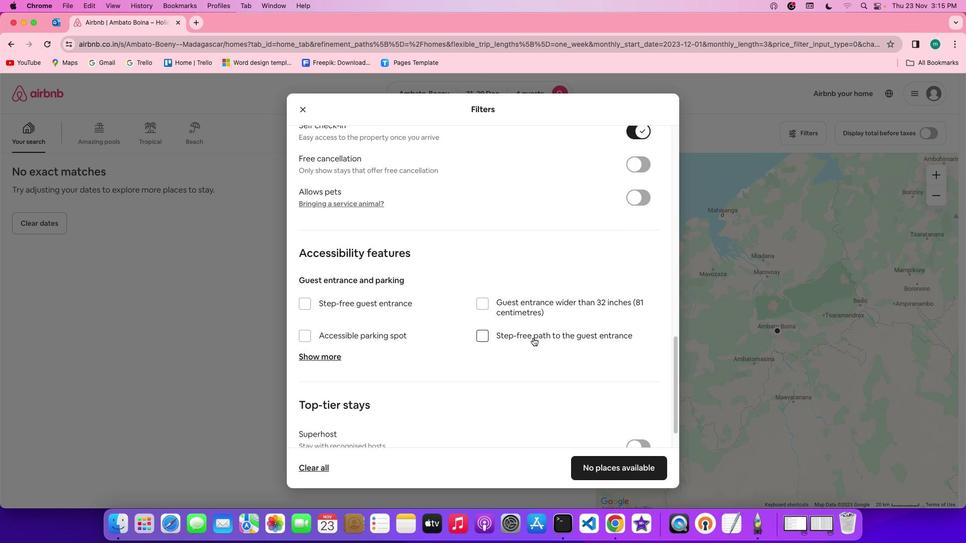 
Action: Mouse scrolled (527, 330) with delta (0, 0)
Screenshot: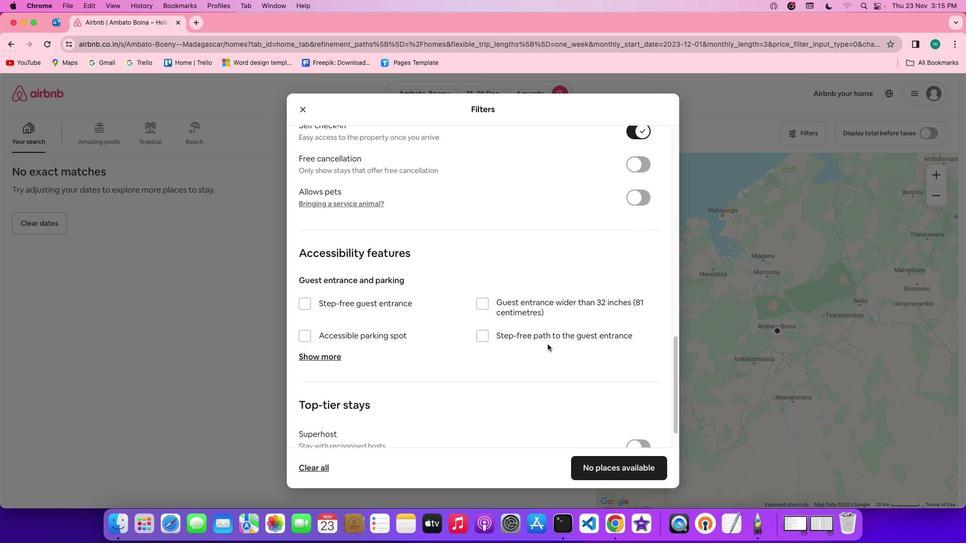 
Action: Mouse moved to (555, 348)
Screenshot: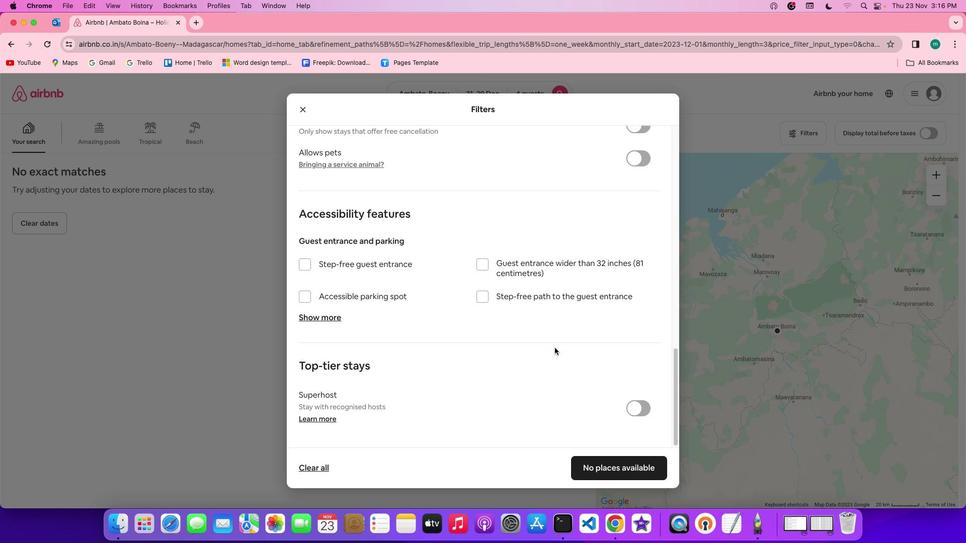 
Action: Mouse scrolled (555, 348) with delta (0, 0)
Screenshot: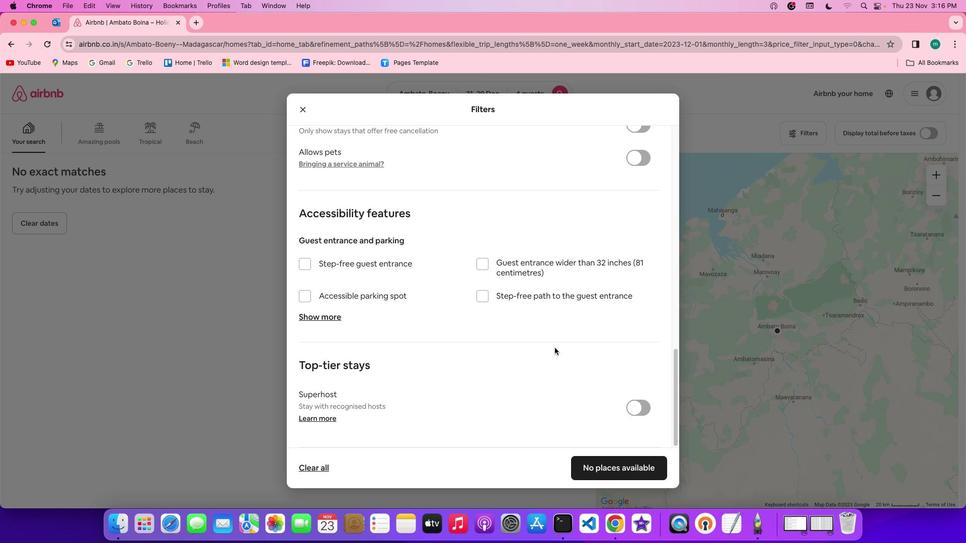 
Action: Mouse scrolled (555, 348) with delta (0, 0)
Screenshot: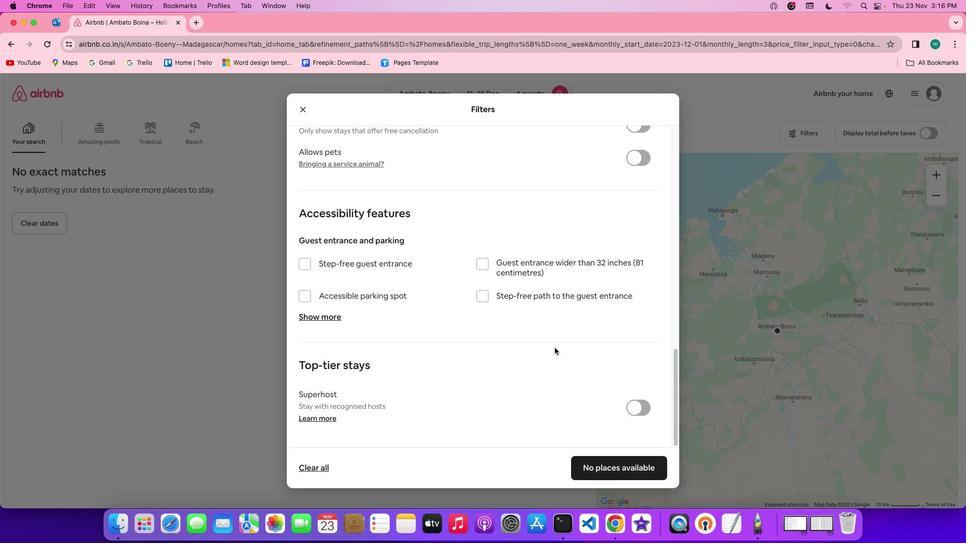 
Action: Mouse scrolled (555, 348) with delta (0, 0)
Screenshot: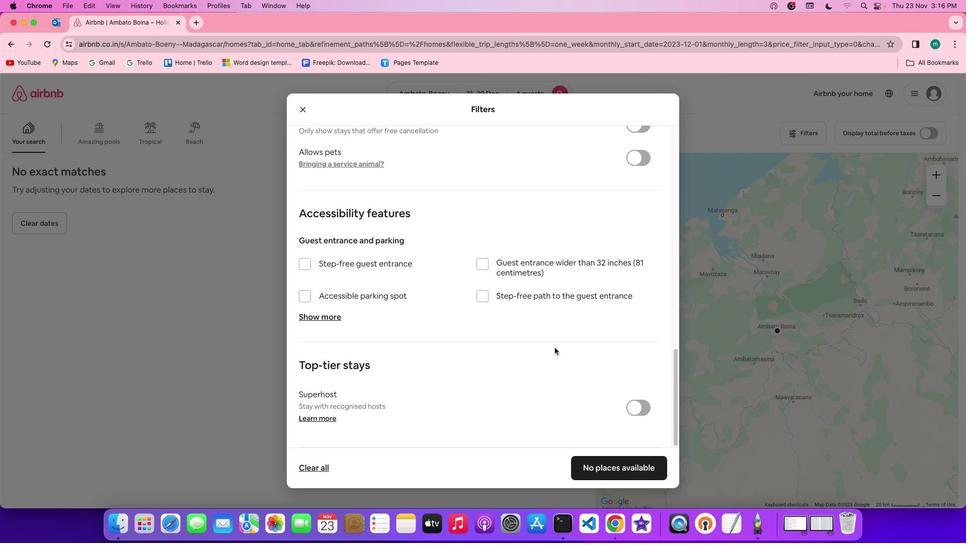 
Action: Mouse scrolled (555, 348) with delta (0, -1)
Screenshot: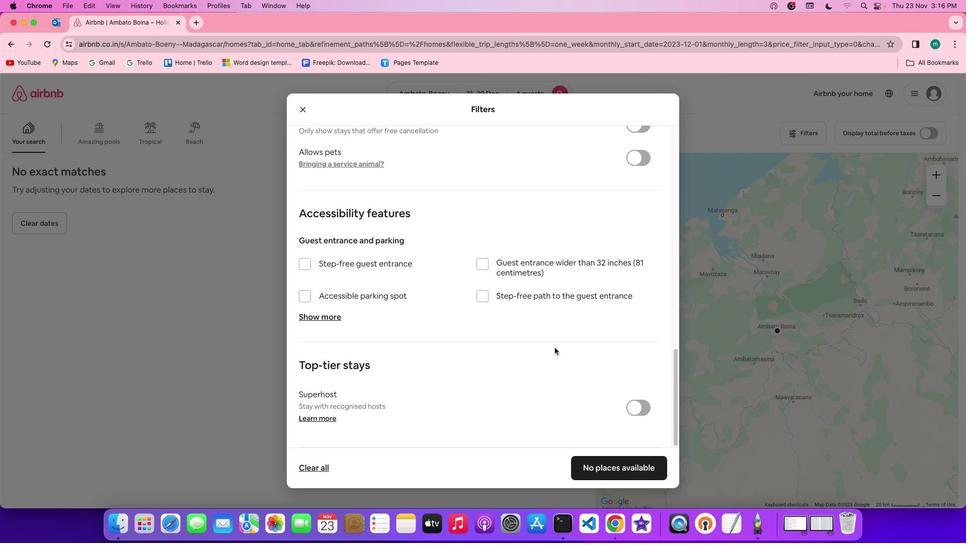 
Action: Mouse scrolled (555, 348) with delta (0, -1)
Screenshot: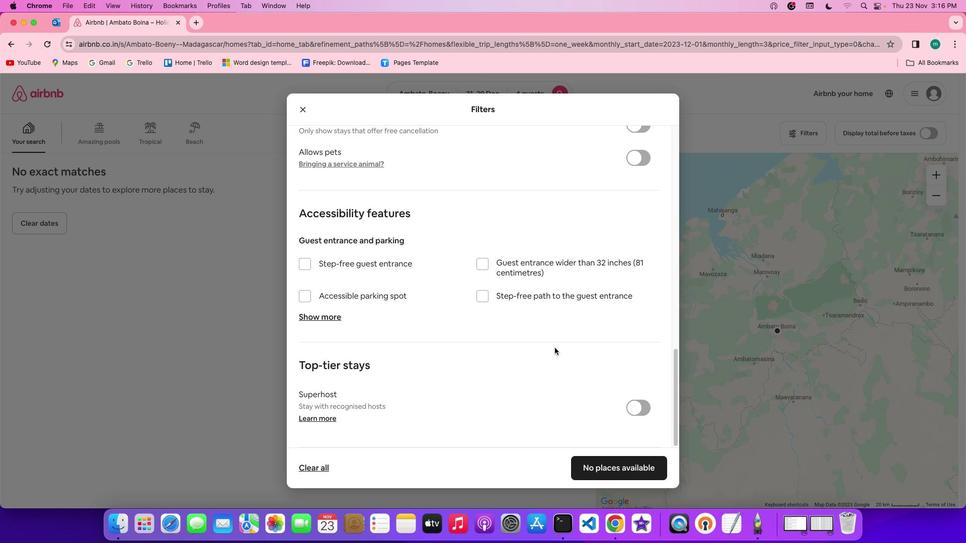 
Action: Mouse scrolled (555, 348) with delta (0, 0)
Screenshot: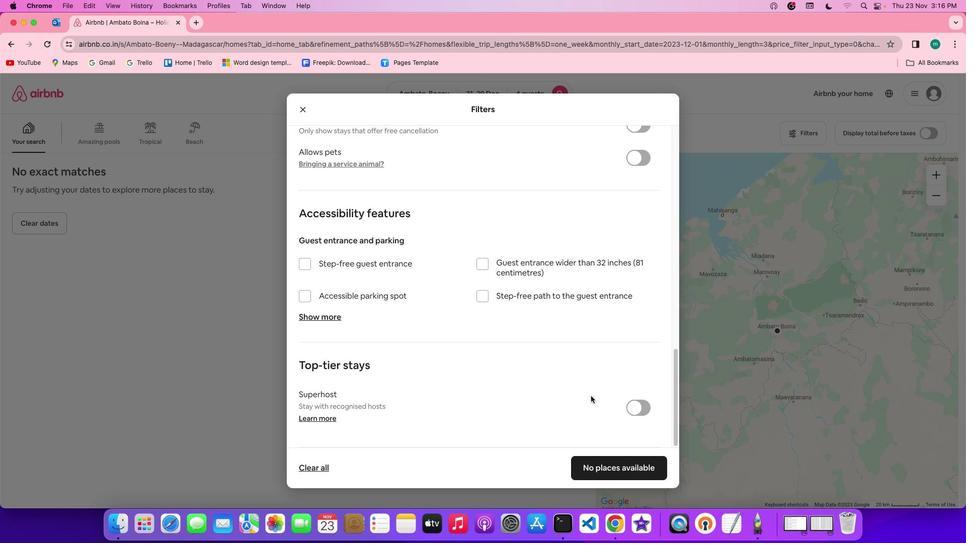 
Action: Mouse scrolled (555, 348) with delta (0, 0)
Screenshot: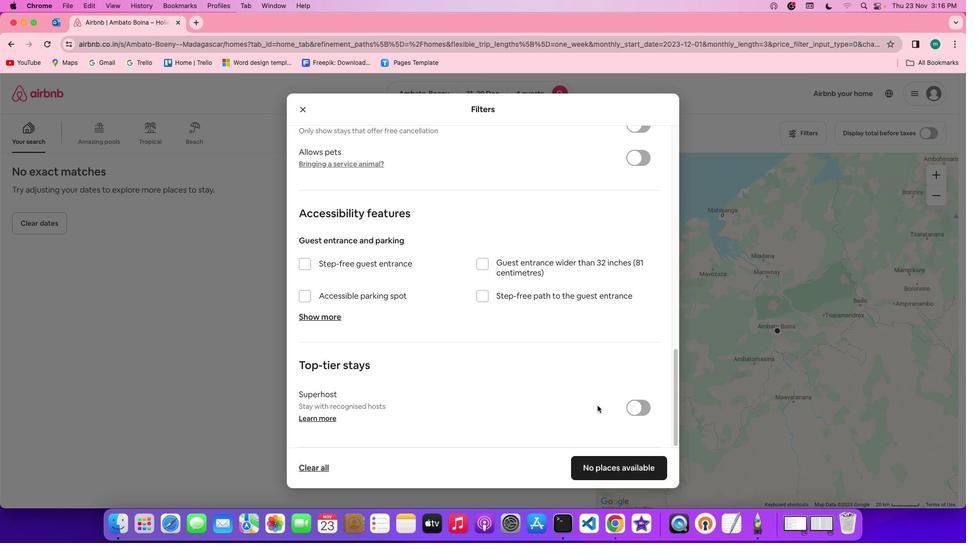 
Action: Mouse scrolled (555, 348) with delta (0, 0)
Screenshot: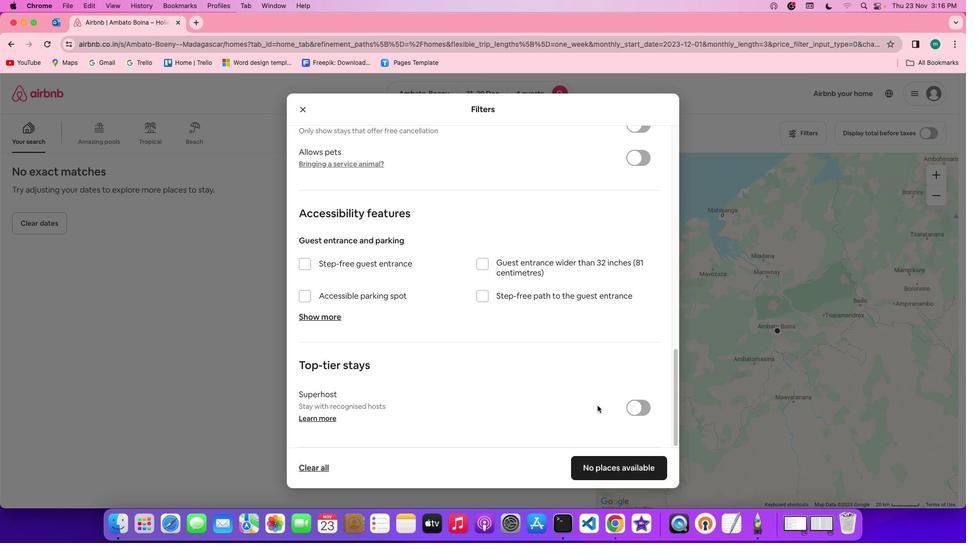 
Action: Mouse scrolled (555, 348) with delta (0, -1)
Screenshot: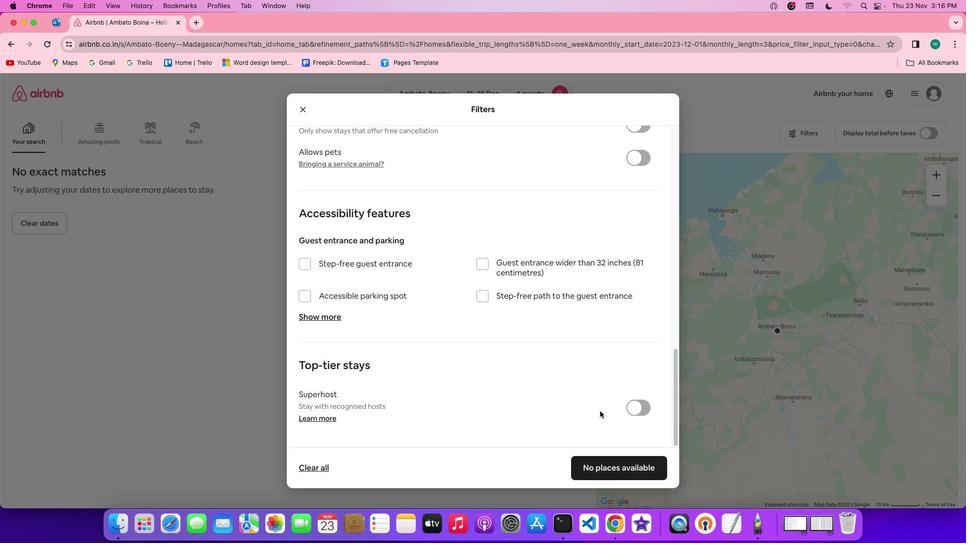 
Action: Mouse scrolled (555, 348) with delta (0, -2)
Screenshot: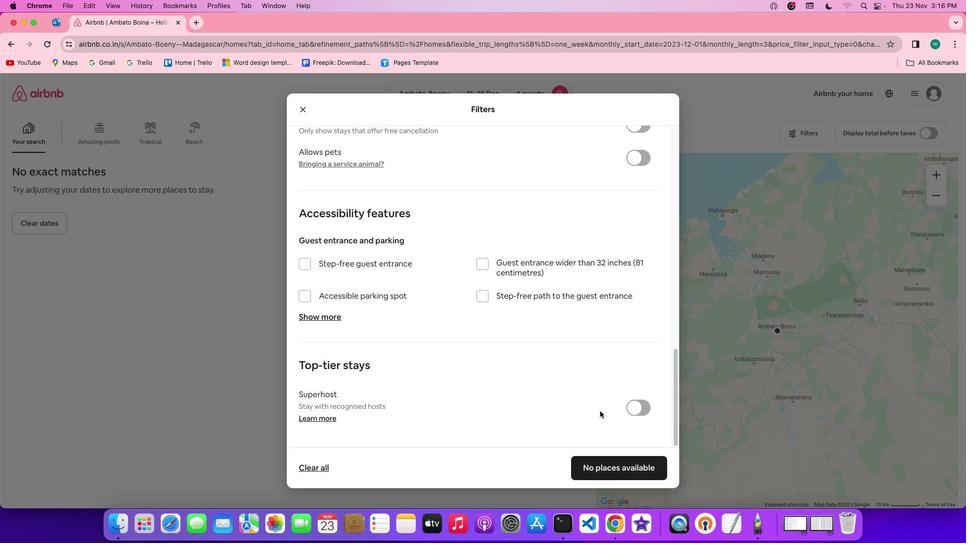 
Action: Mouse scrolled (555, 348) with delta (0, -2)
Screenshot: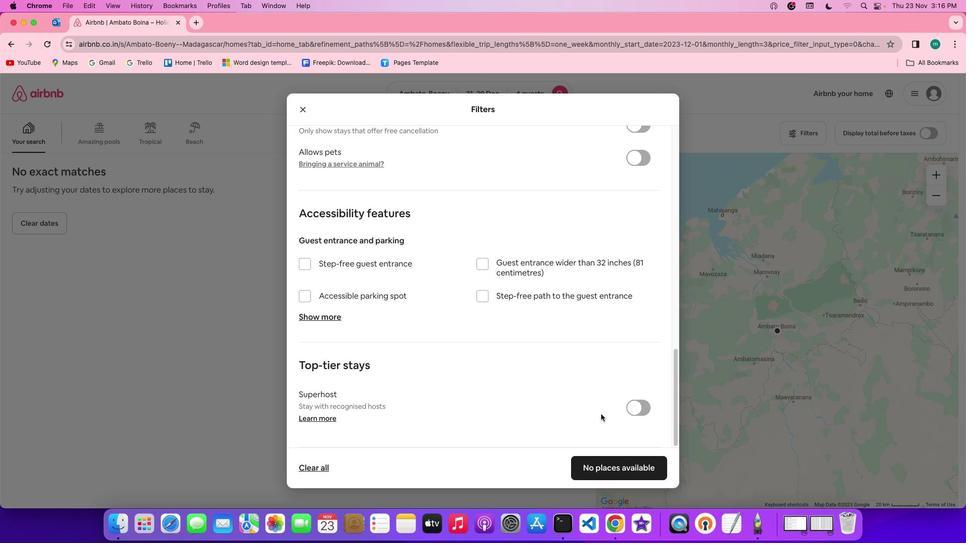 
Action: Mouse moved to (613, 472)
Screenshot: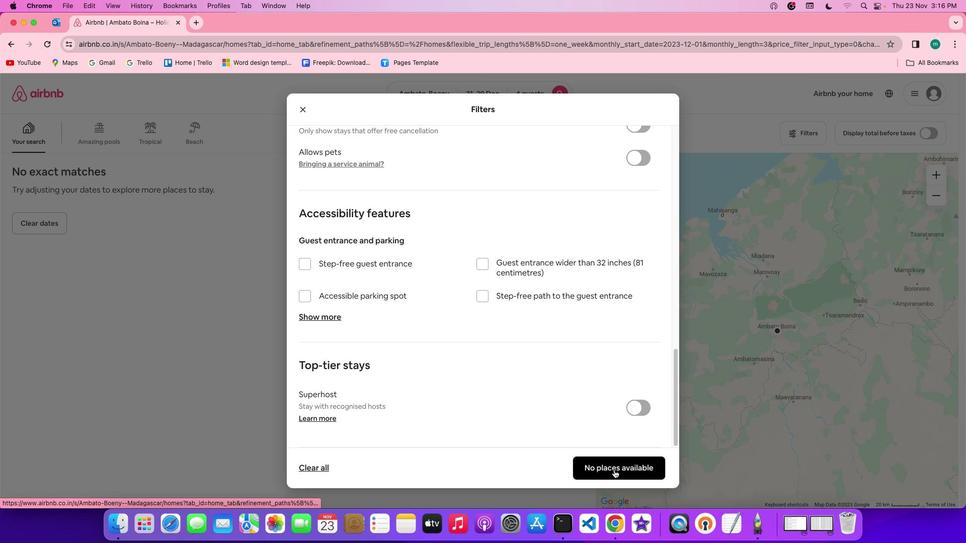 
Action: Mouse pressed left at (613, 472)
Screenshot: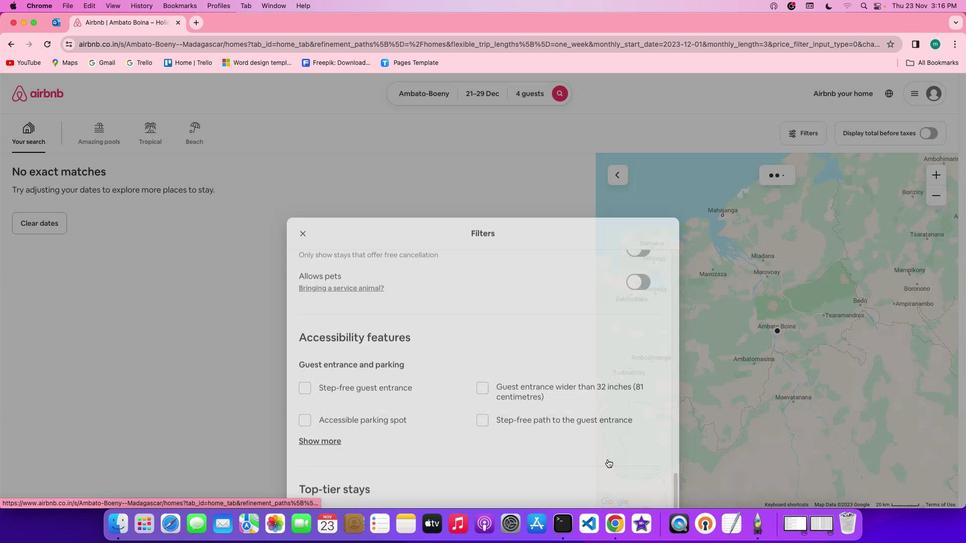 
Action: Mouse moved to (381, 301)
Screenshot: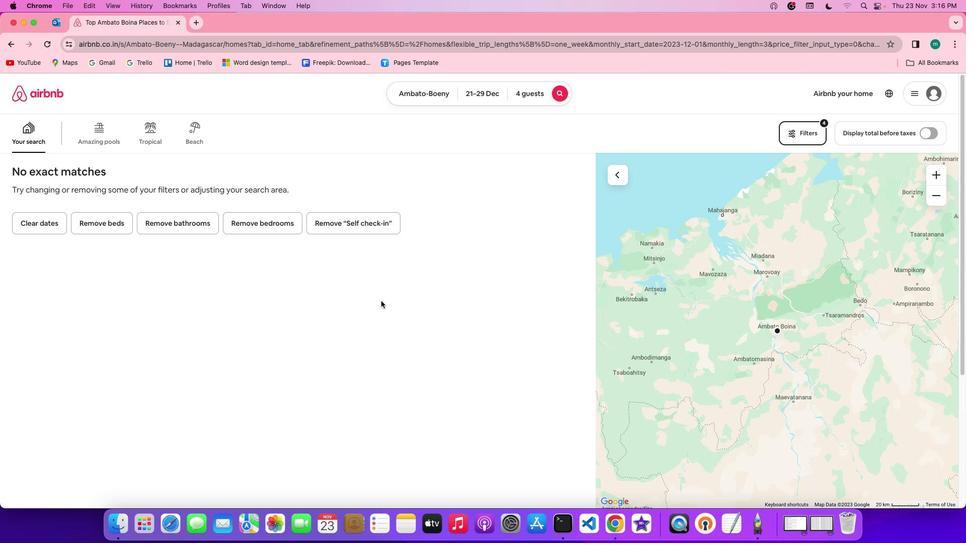 
